 Task: Search one way flight ticket for 5 adults, 2 children, 1 infant in seat and 2 infants on lap in economy from Bozeman: Bozeman Yellowstone International Airport (was Gallatin Field) to Laramie: Laramie Regional Airport on 8-3-2023. Choice of flights is Sun country airlines. Number of bags: 1 carry on bag and 1 checked bag. Price is upto 87000. Outbound departure time preference is 9:15.
Action: Mouse moved to (212, 289)
Screenshot: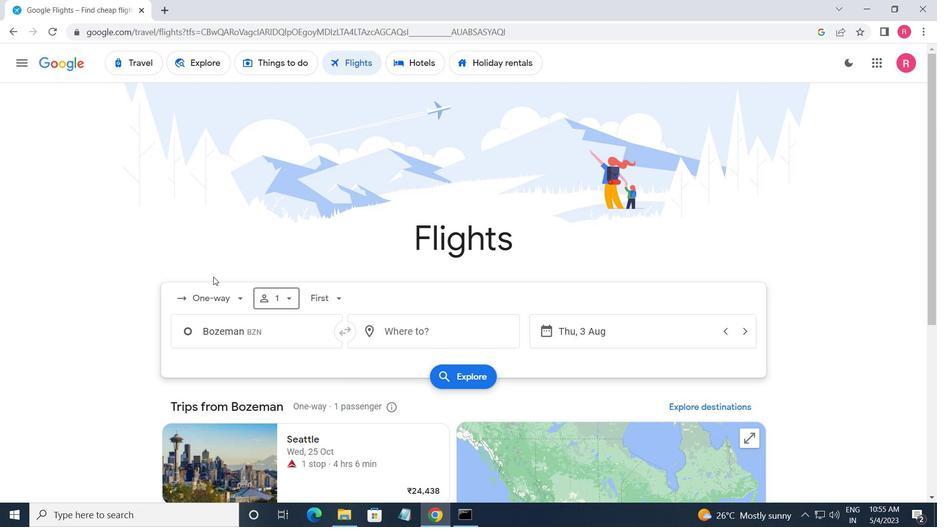 
Action: Mouse pressed left at (212, 289)
Screenshot: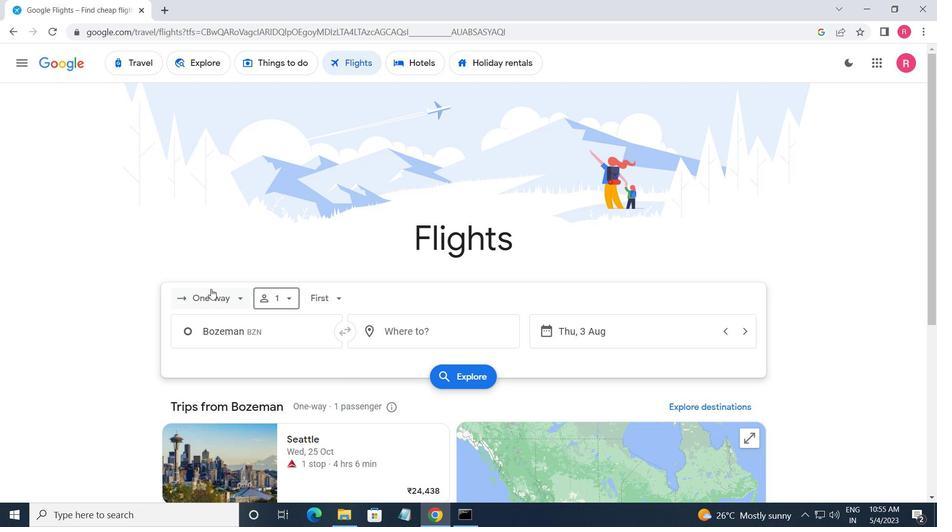 
Action: Mouse moved to (232, 355)
Screenshot: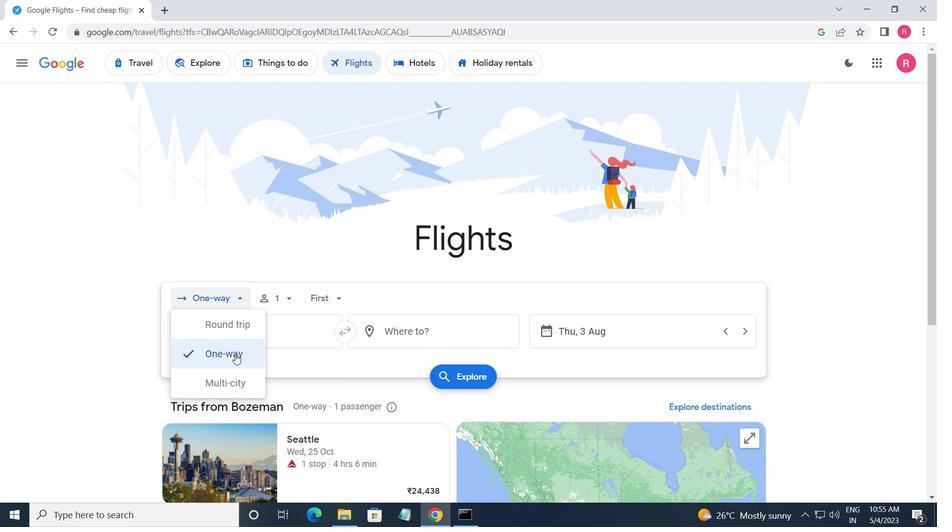 
Action: Mouse pressed left at (232, 355)
Screenshot: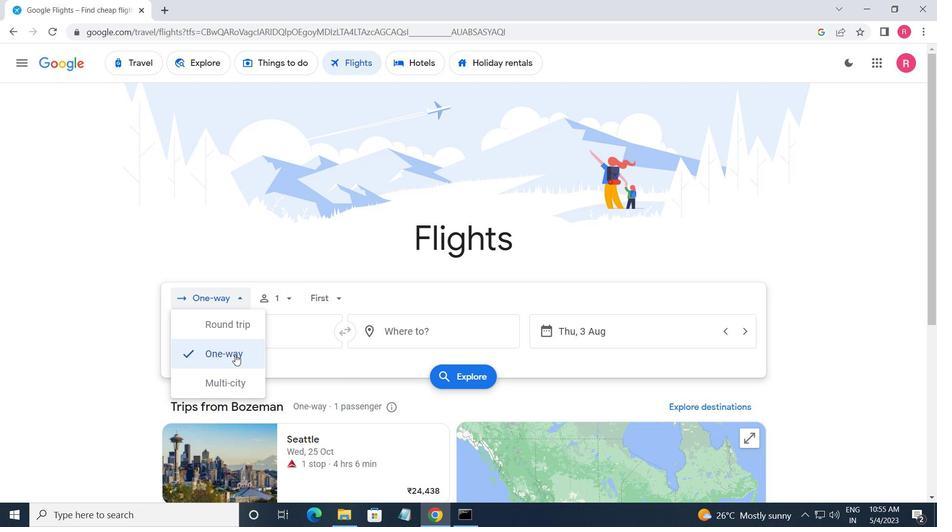 
Action: Mouse moved to (276, 300)
Screenshot: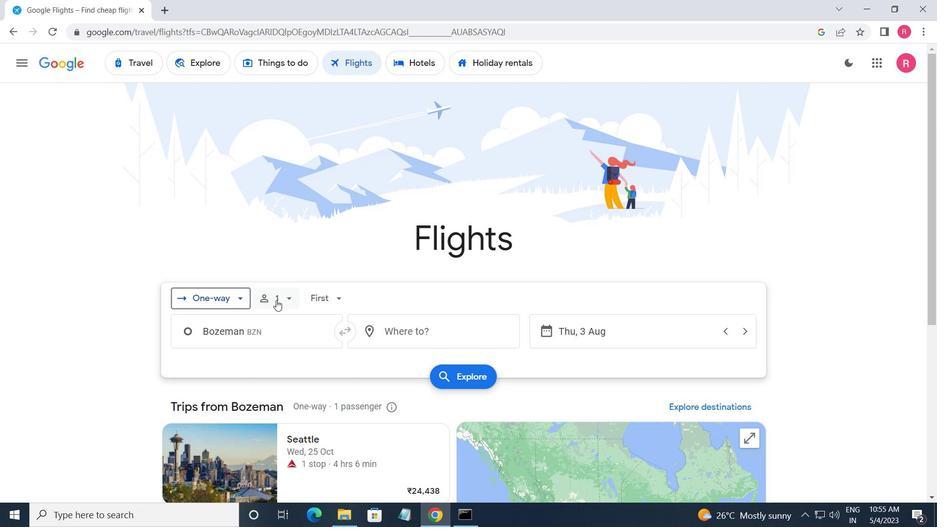 
Action: Mouse pressed left at (276, 300)
Screenshot: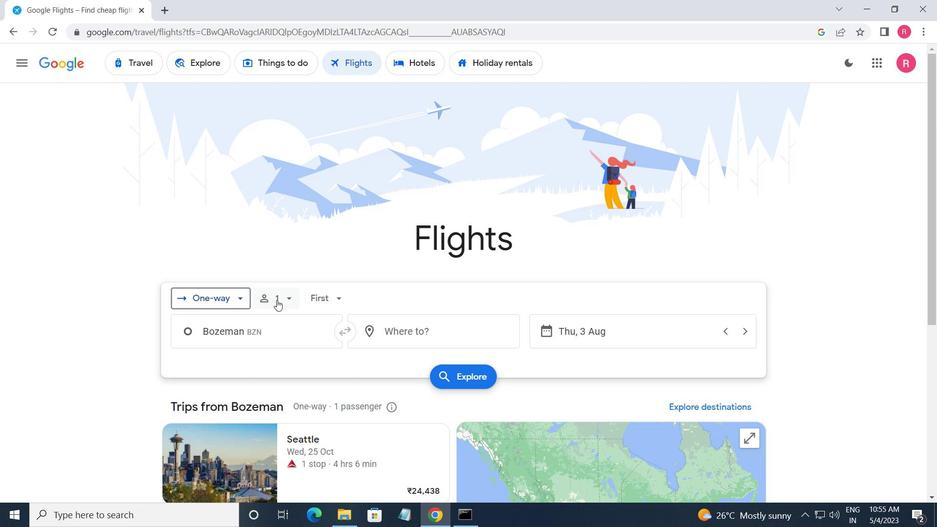 
Action: Mouse moved to (378, 328)
Screenshot: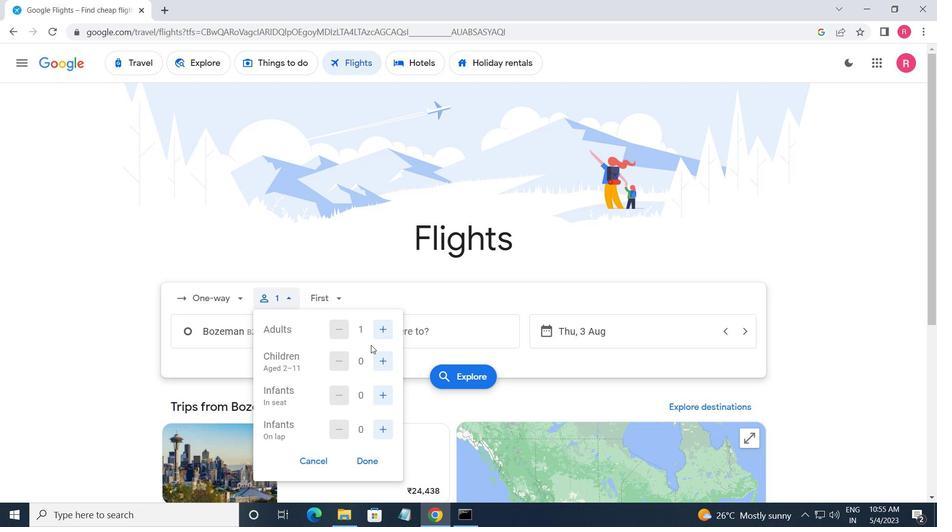 
Action: Mouse pressed left at (378, 328)
Screenshot: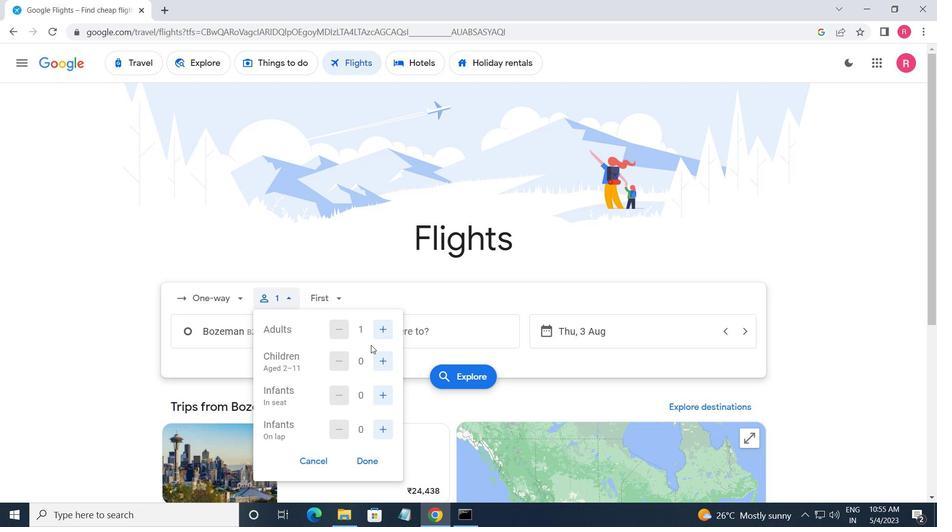 
Action: Mouse pressed left at (378, 328)
Screenshot: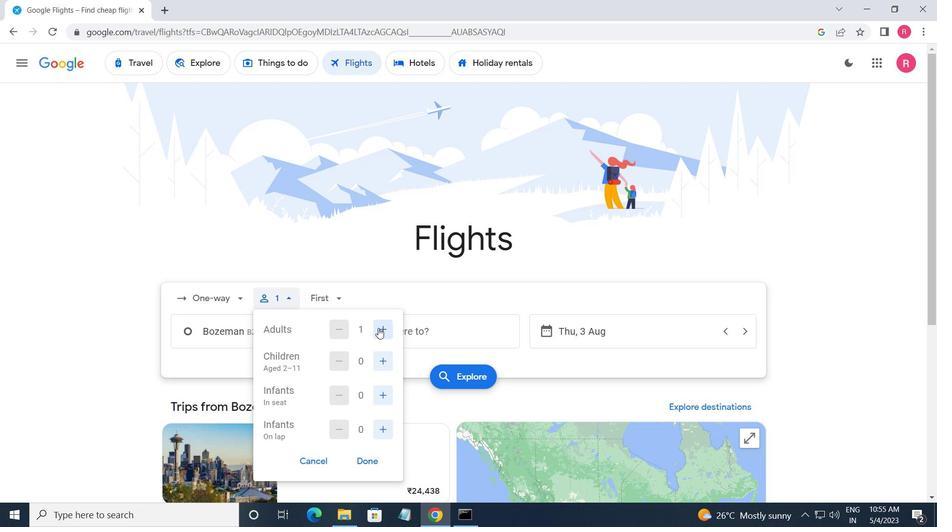 
Action: Mouse pressed left at (378, 328)
Screenshot: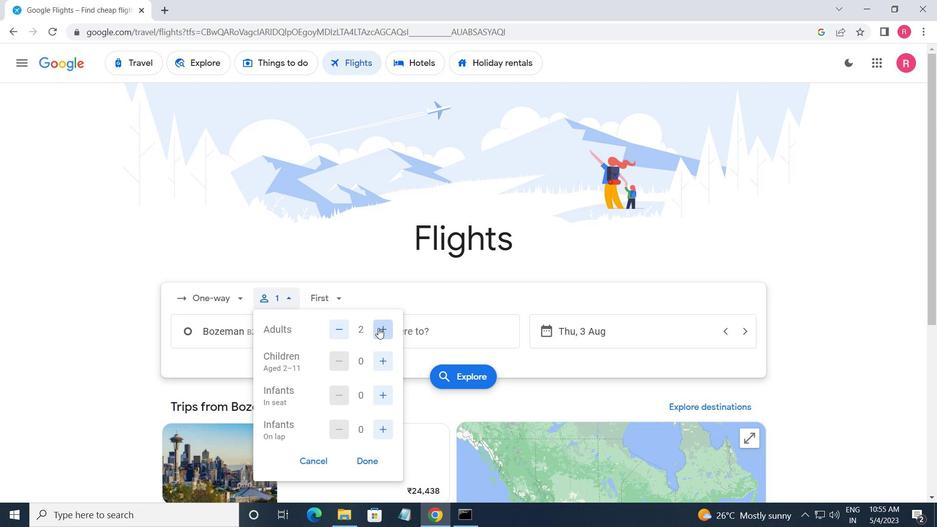 
Action: Mouse pressed left at (378, 328)
Screenshot: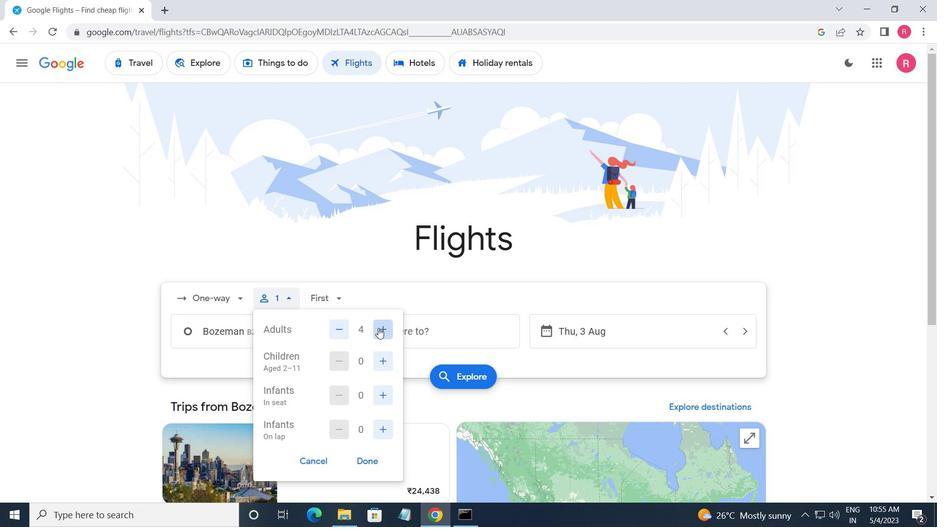 
Action: Mouse moved to (382, 355)
Screenshot: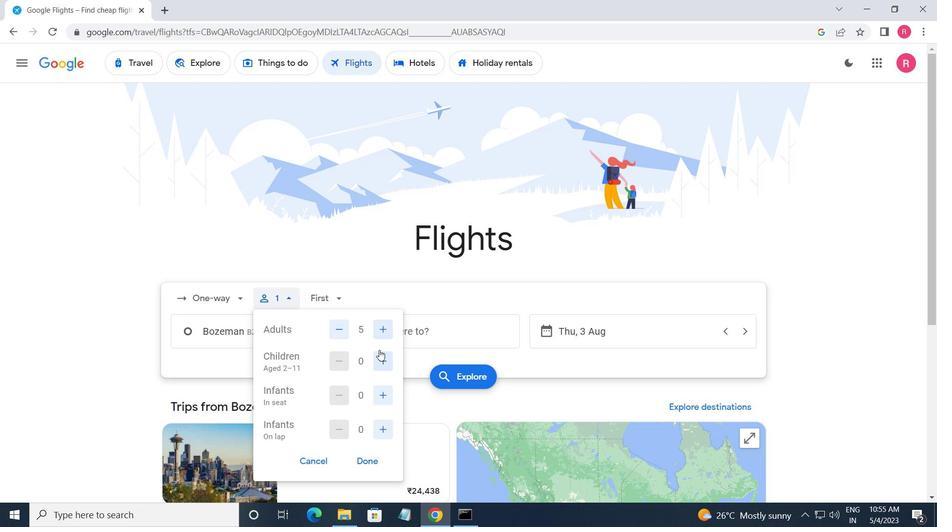 
Action: Mouse pressed left at (382, 355)
Screenshot: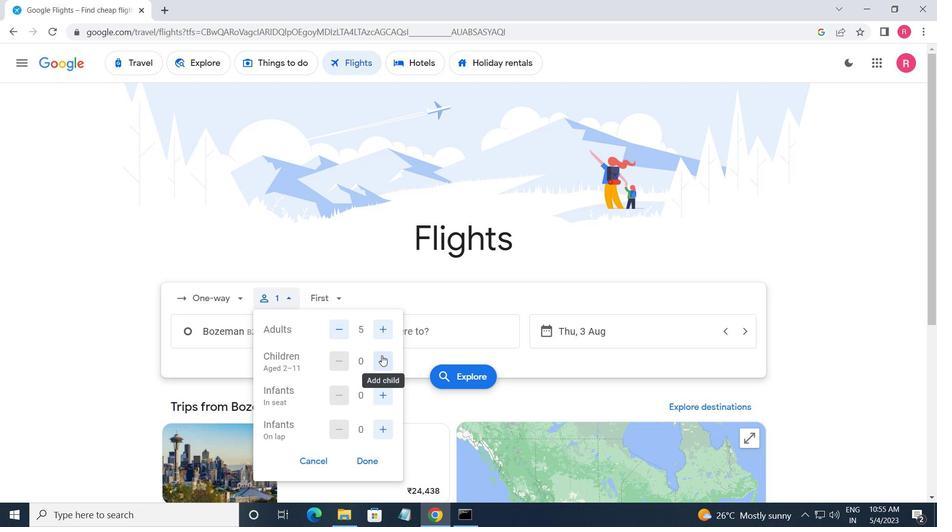 
Action: Mouse pressed left at (382, 355)
Screenshot: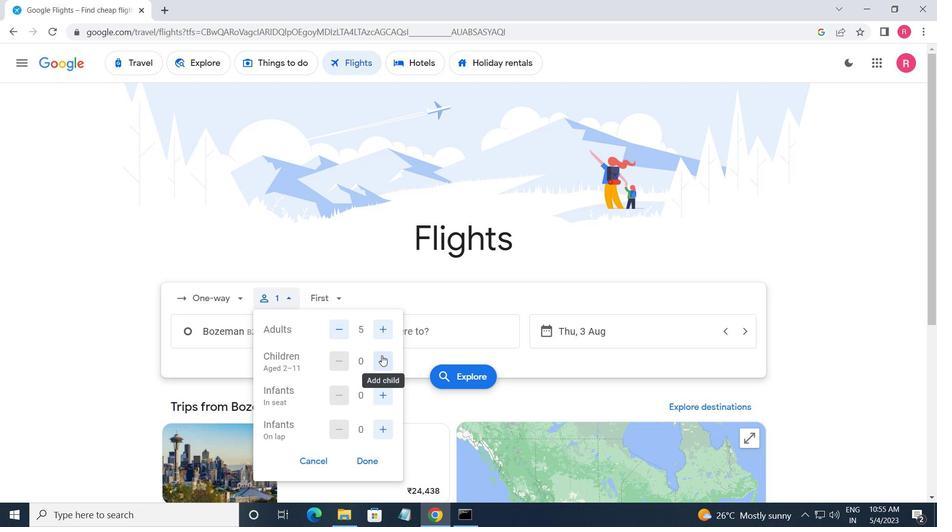 
Action: Mouse moved to (379, 397)
Screenshot: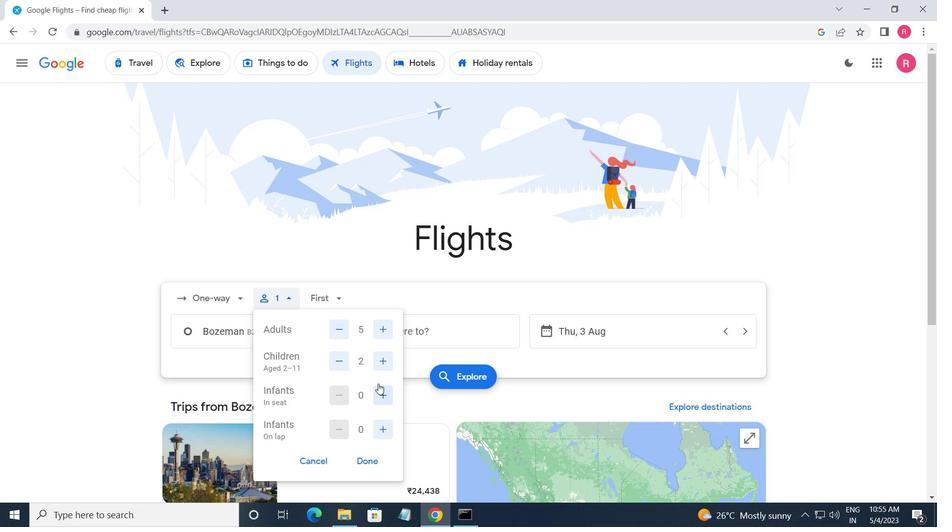 
Action: Mouse pressed left at (379, 397)
Screenshot: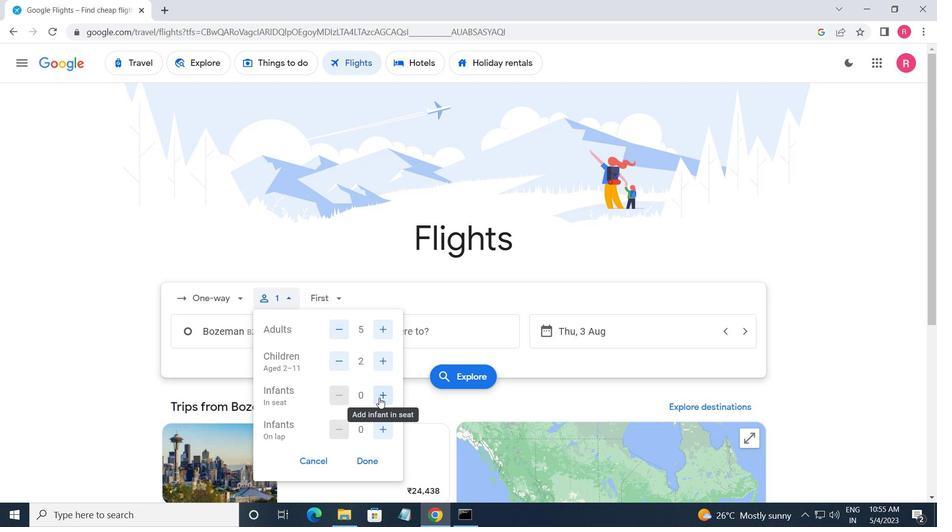 
Action: Mouse moved to (381, 431)
Screenshot: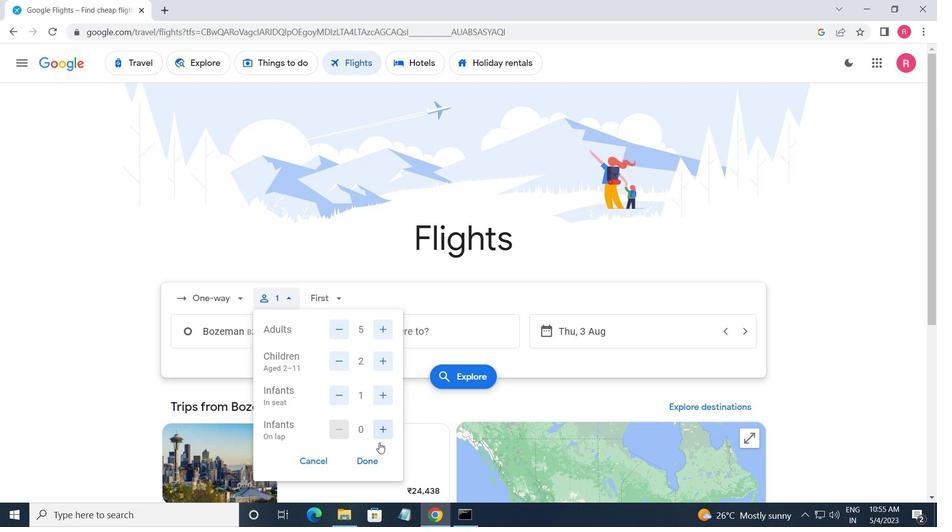 
Action: Mouse pressed left at (381, 431)
Screenshot: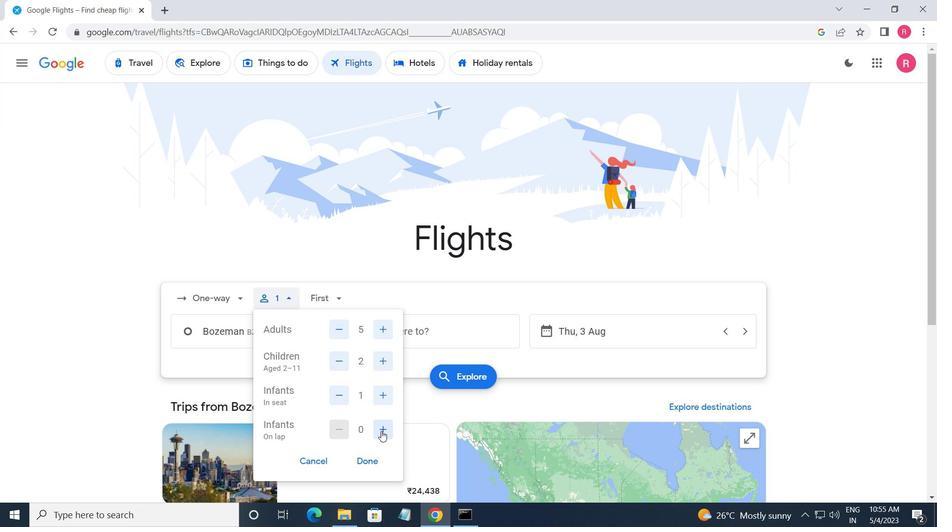 
Action: Mouse moved to (374, 456)
Screenshot: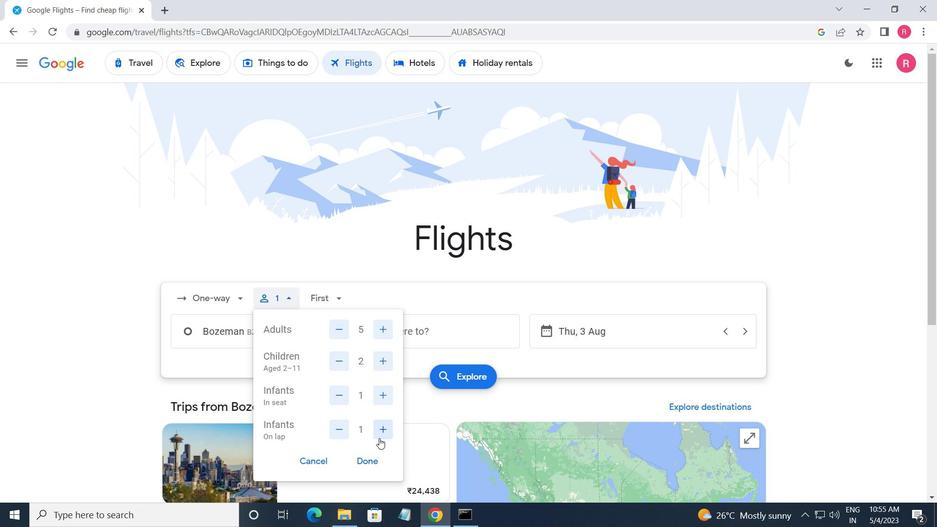 
Action: Mouse pressed left at (374, 456)
Screenshot: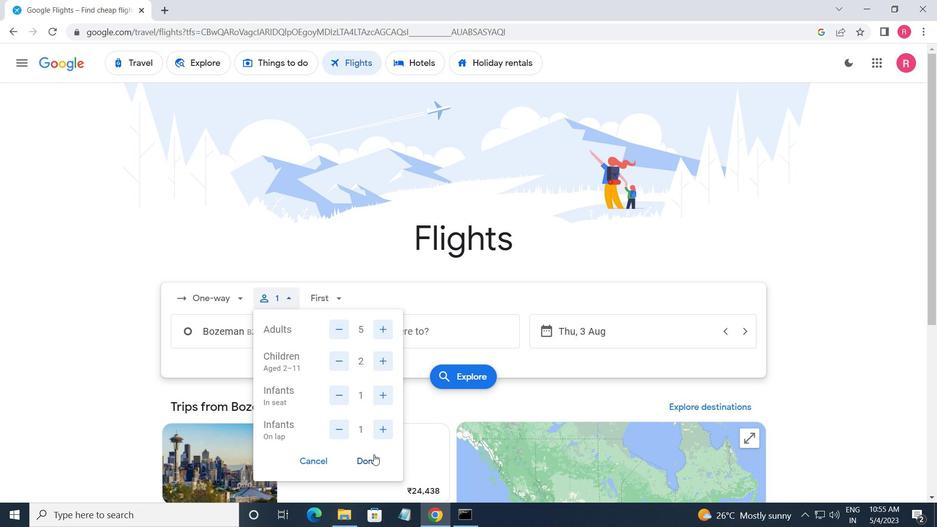 
Action: Mouse moved to (325, 290)
Screenshot: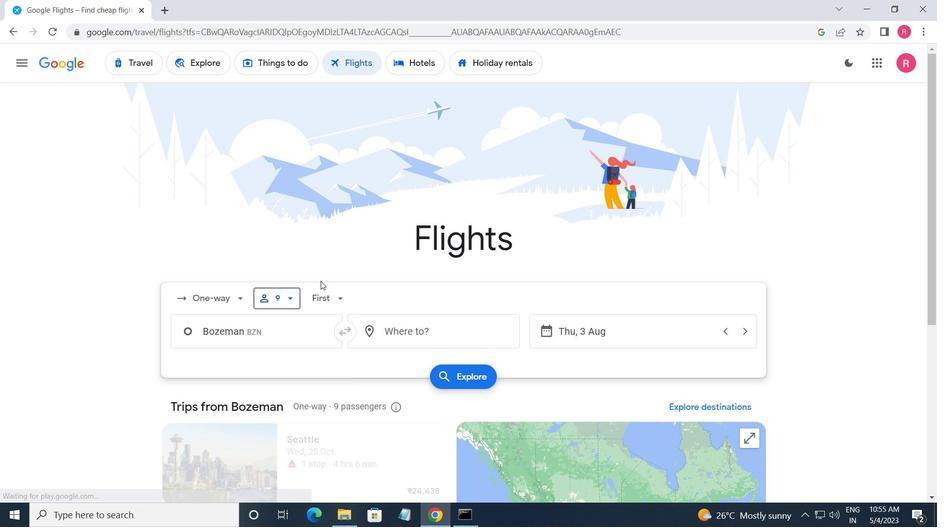 
Action: Mouse pressed left at (325, 290)
Screenshot: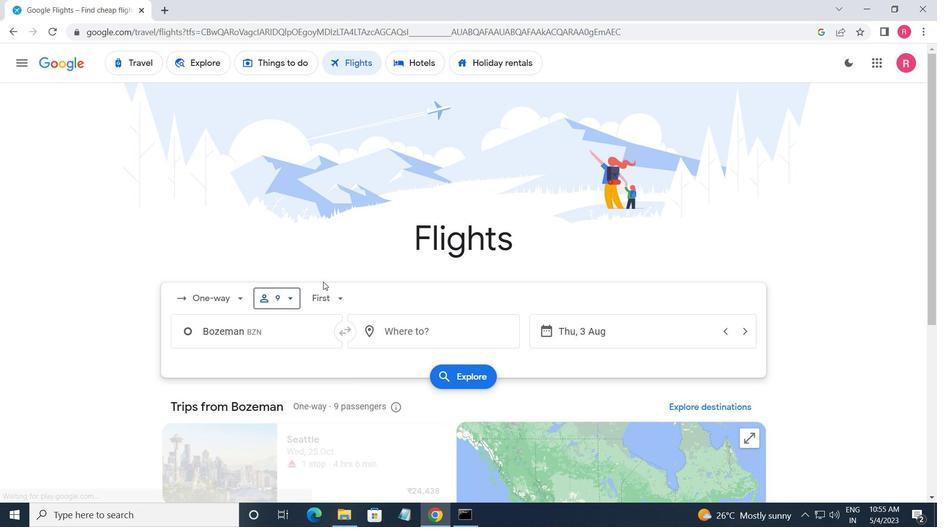 
Action: Mouse moved to (341, 331)
Screenshot: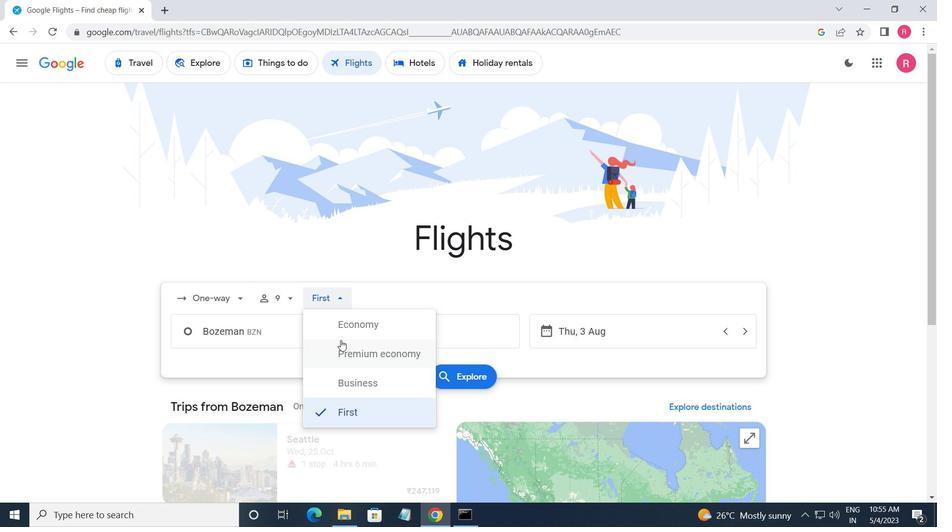 
Action: Mouse pressed left at (341, 331)
Screenshot: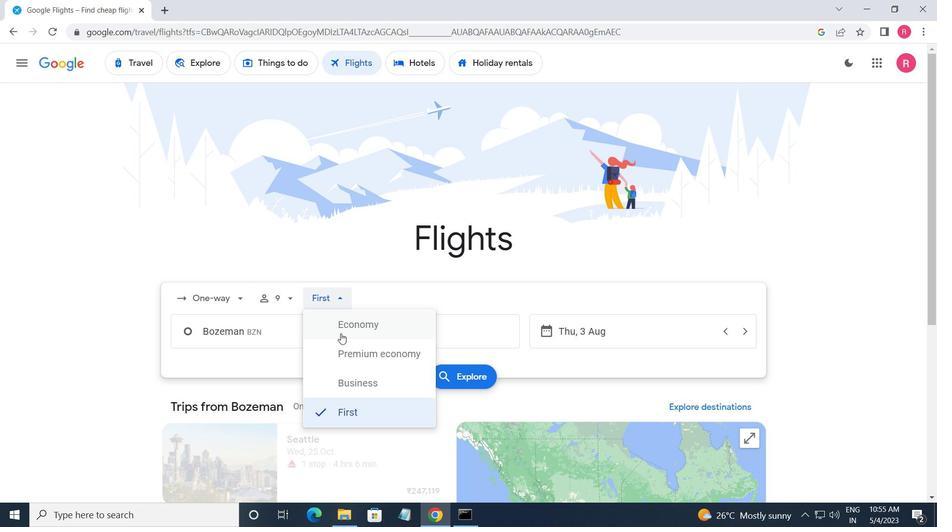 
Action: Mouse moved to (290, 341)
Screenshot: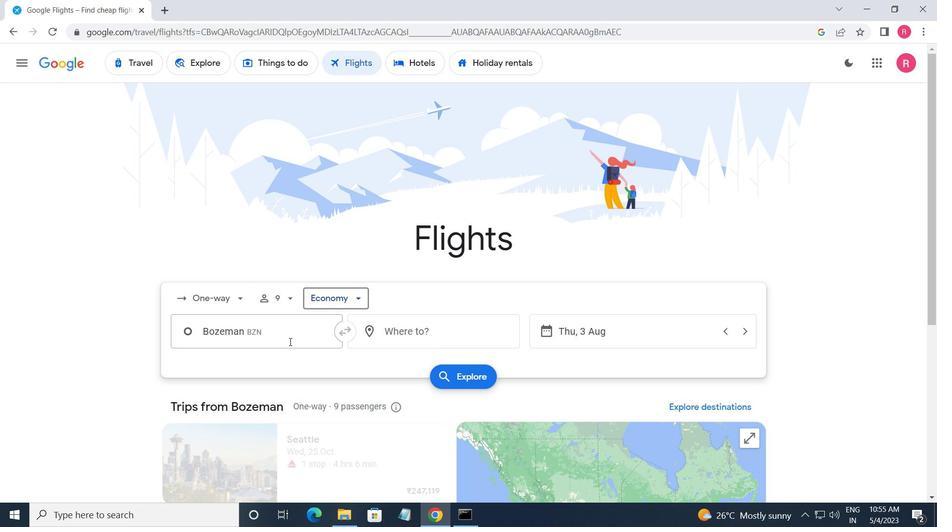 
Action: Mouse pressed left at (290, 341)
Screenshot: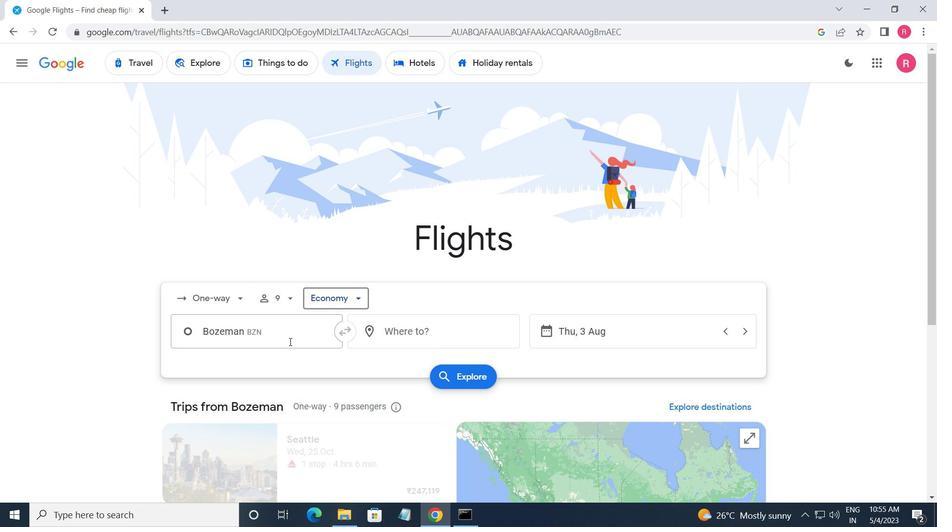
Action: Mouse moved to (295, 402)
Screenshot: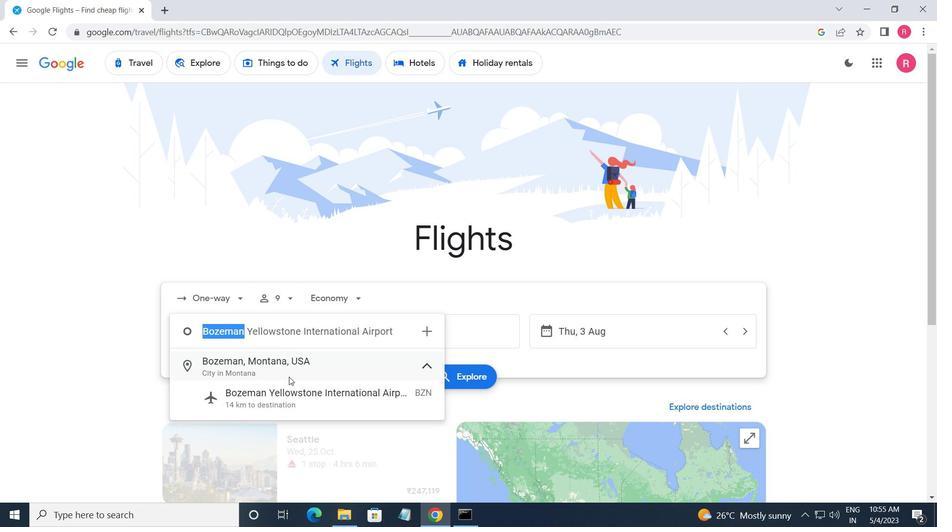 
Action: Mouse pressed left at (295, 402)
Screenshot: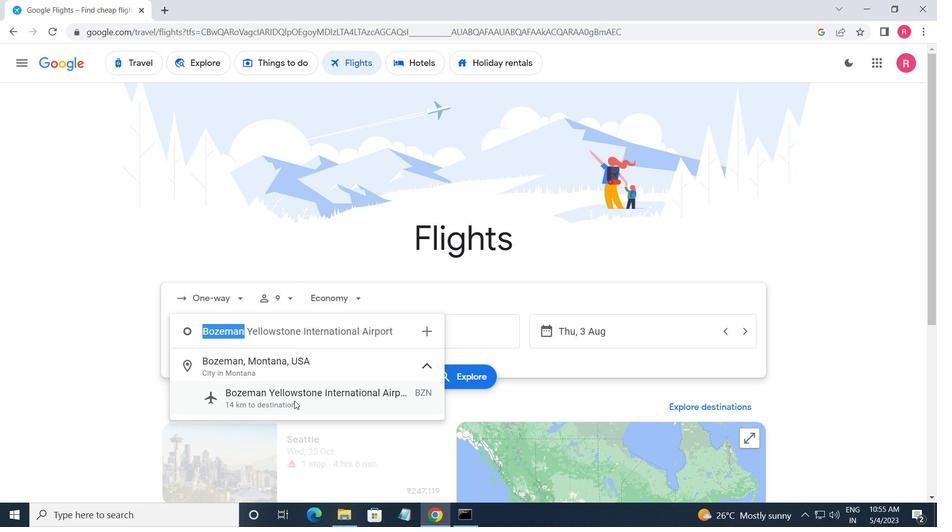 
Action: Mouse moved to (456, 331)
Screenshot: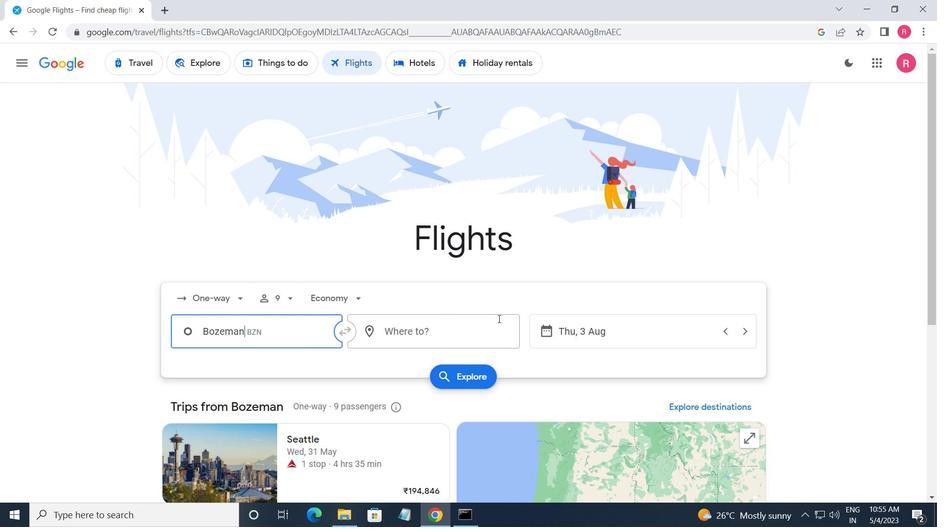 
Action: Mouse pressed left at (456, 331)
Screenshot: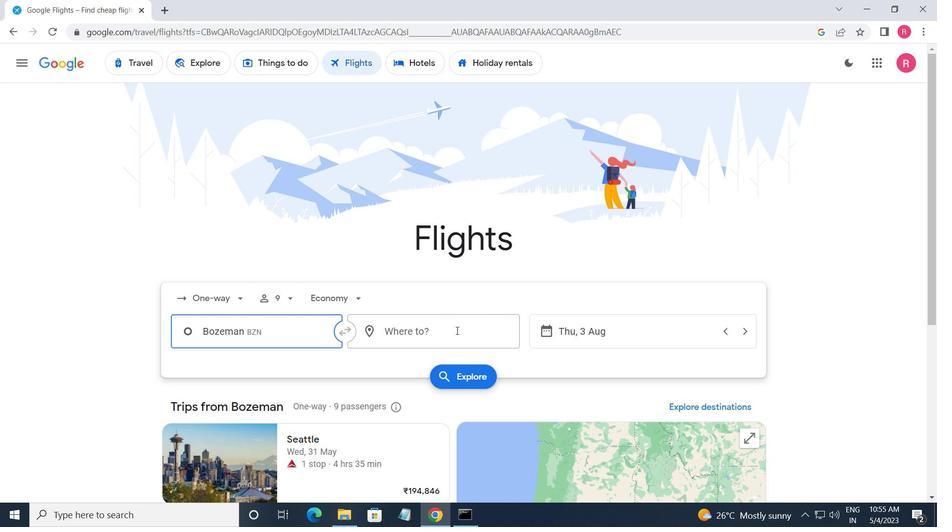 
Action: Mouse moved to (420, 454)
Screenshot: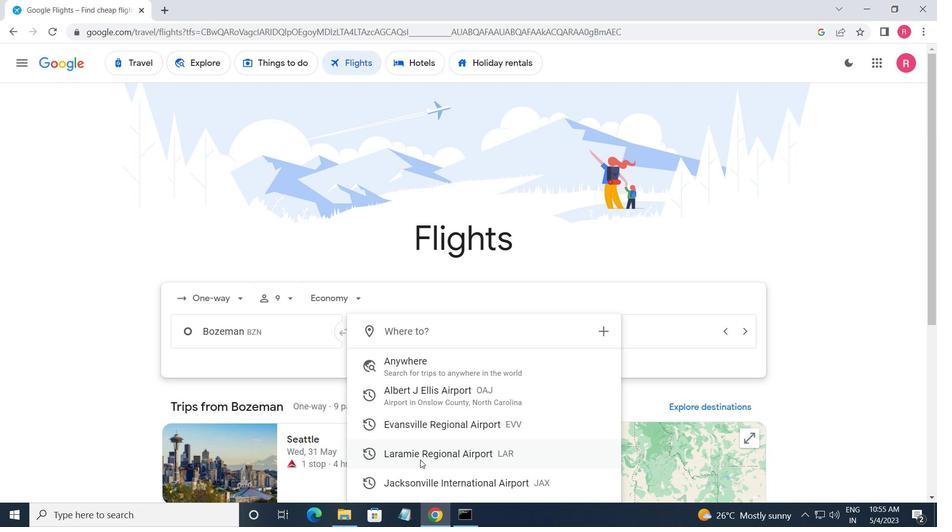 
Action: Mouse pressed left at (420, 454)
Screenshot: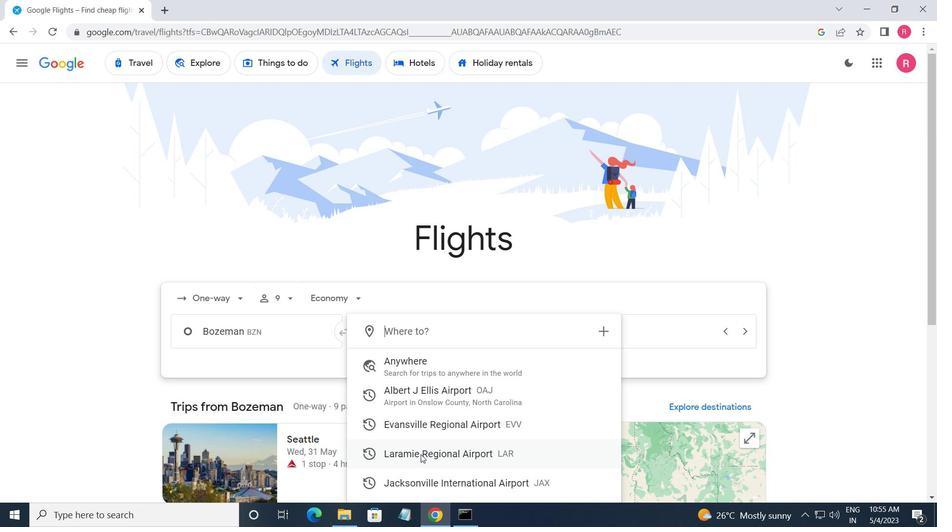 
Action: Mouse moved to (603, 324)
Screenshot: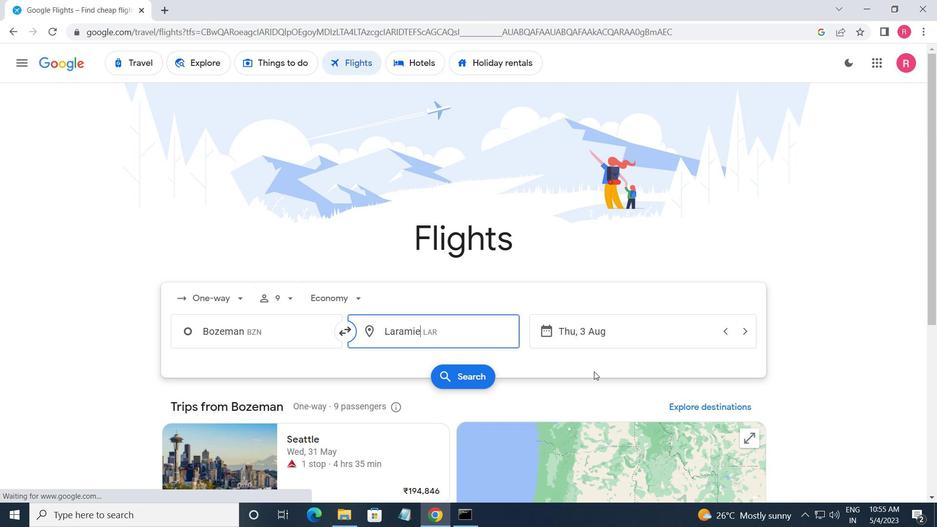 
Action: Mouse pressed left at (603, 324)
Screenshot: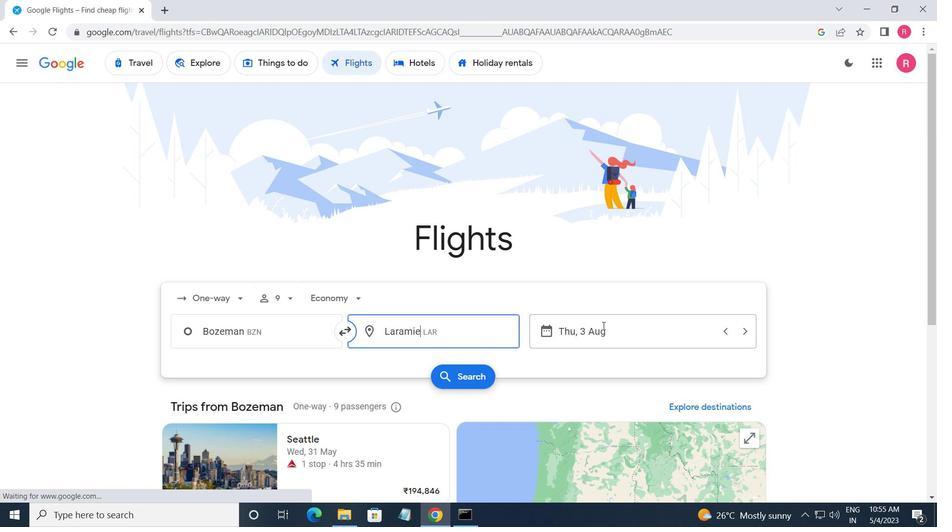 
Action: Mouse moved to (436, 283)
Screenshot: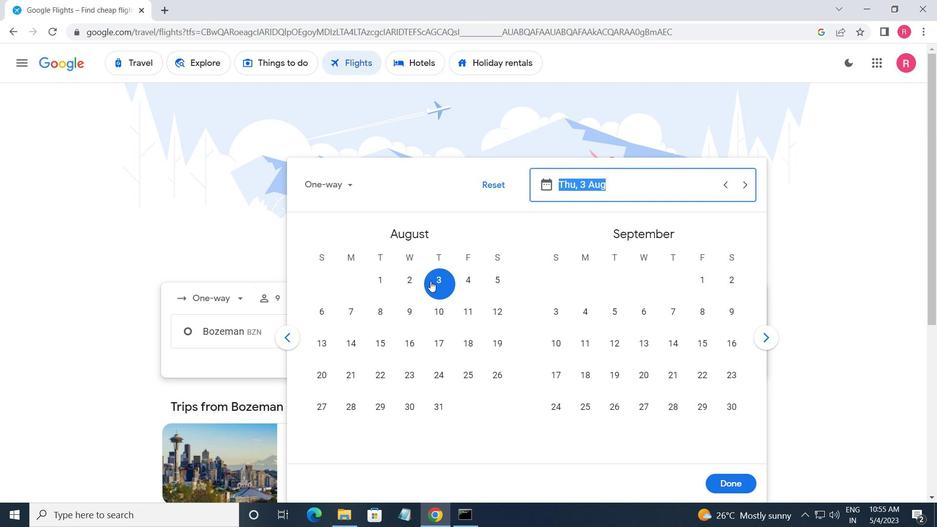 
Action: Mouse pressed left at (436, 283)
Screenshot: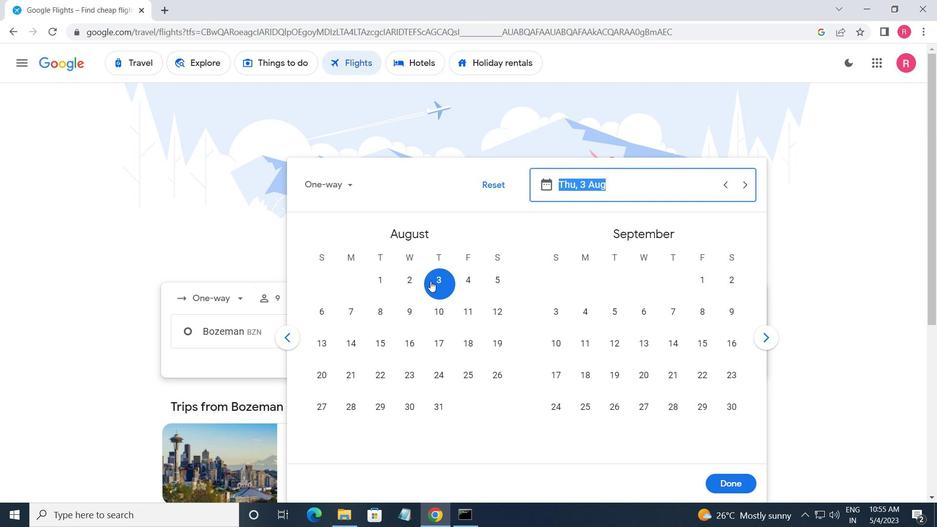 
Action: Mouse moved to (721, 481)
Screenshot: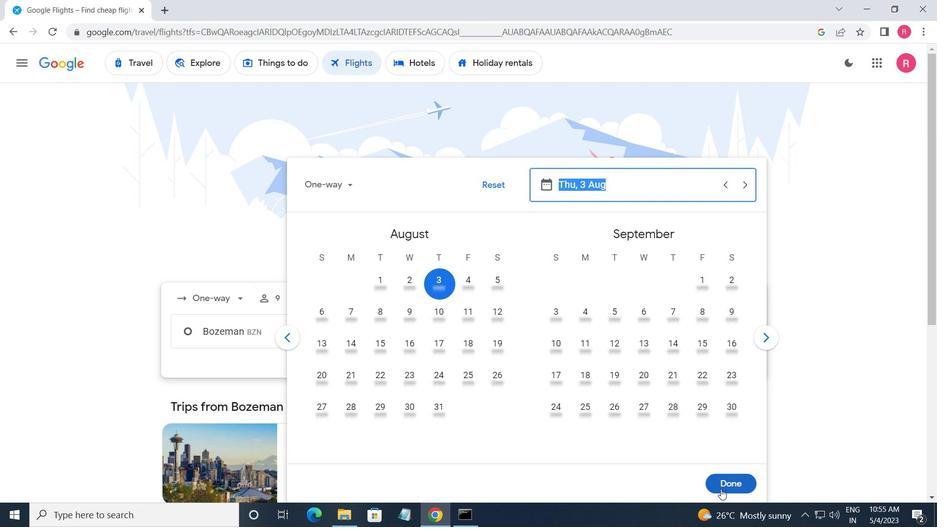 
Action: Mouse pressed left at (721, 481)
Screenshot: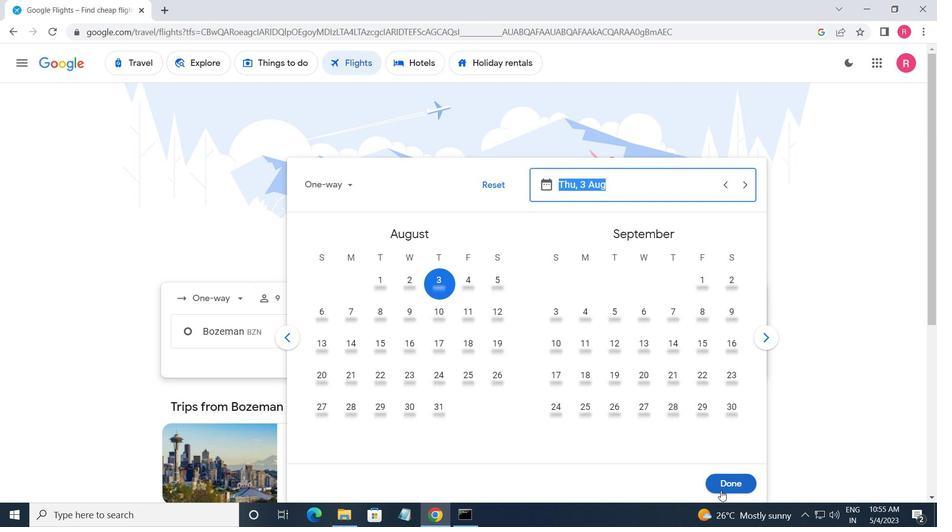 
Action: Mouse moved to (458, 373)
Screenshot: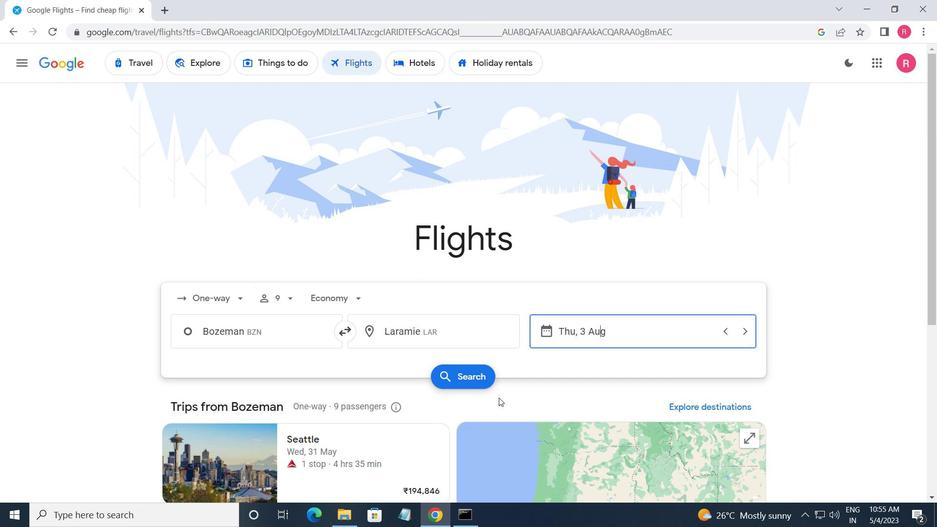 
Action: Mouse pressed left at (458, 373)
Screenshot: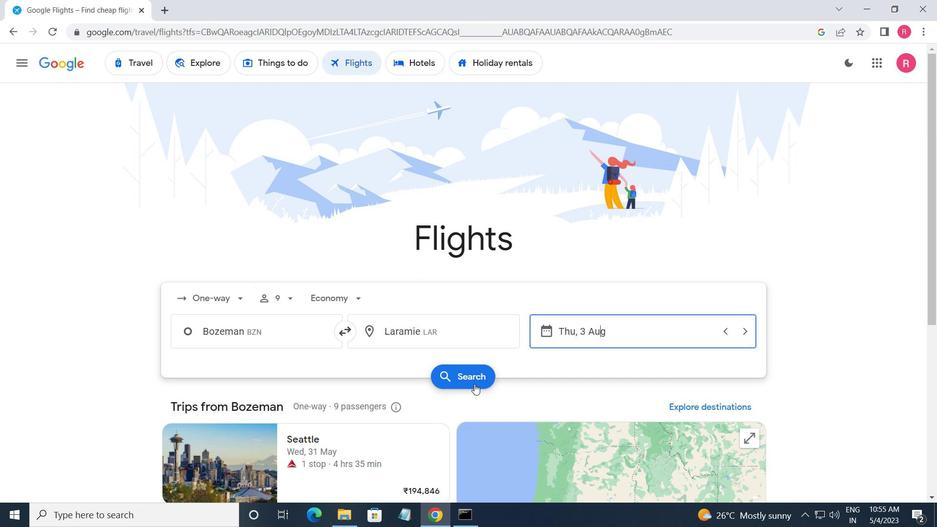 
Action: Mouse moved to (180, 187)
Screenshot: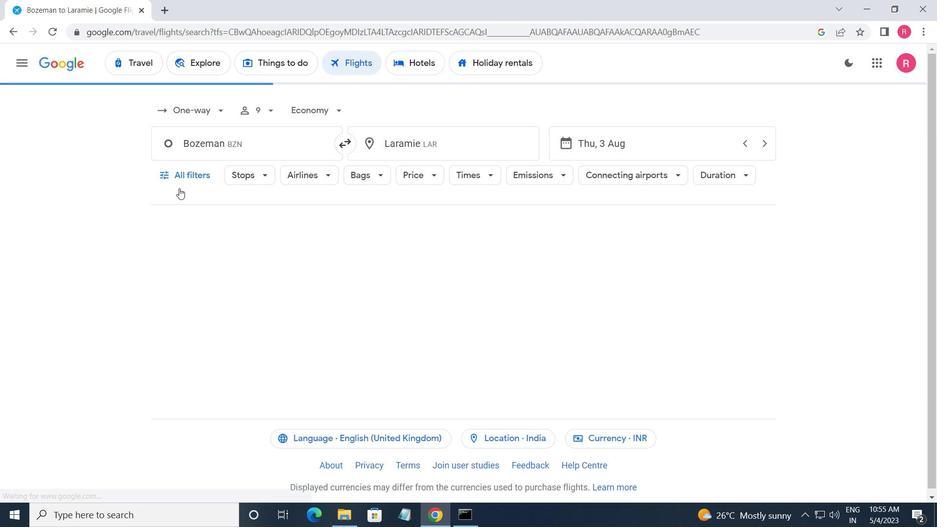 
Action: Mouse pressed left at (180, 187)
Screenshot: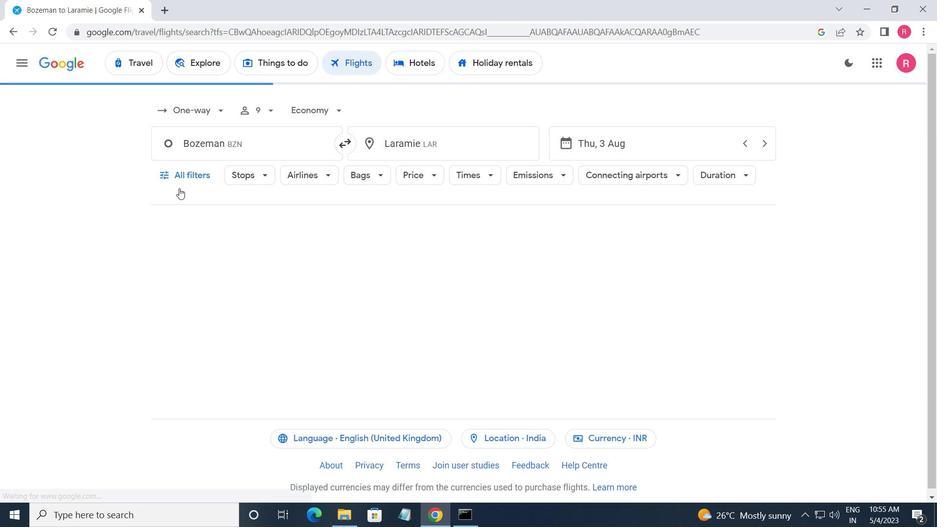
Action: Mouse moved to (232, 322)
Screenshot: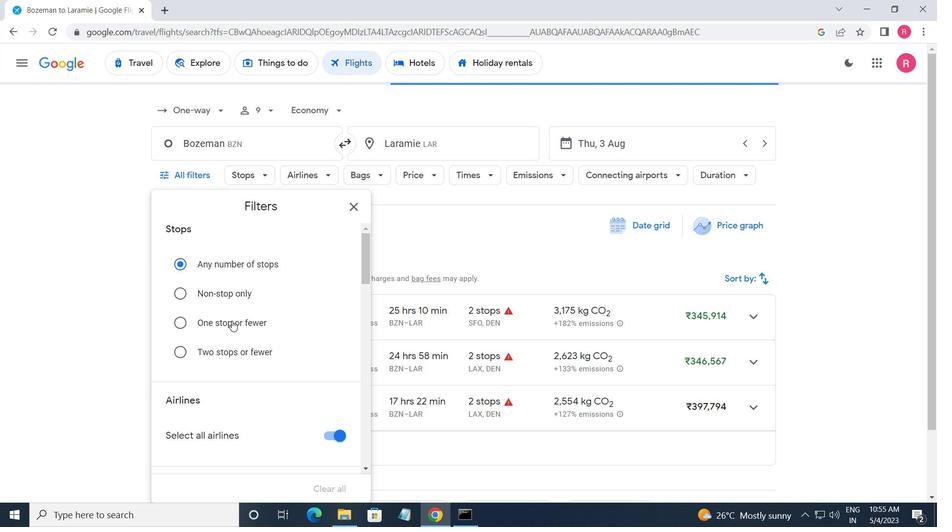 
Action: Mouse scrolled (232, 322) with delta (0, 0)
Screenshot: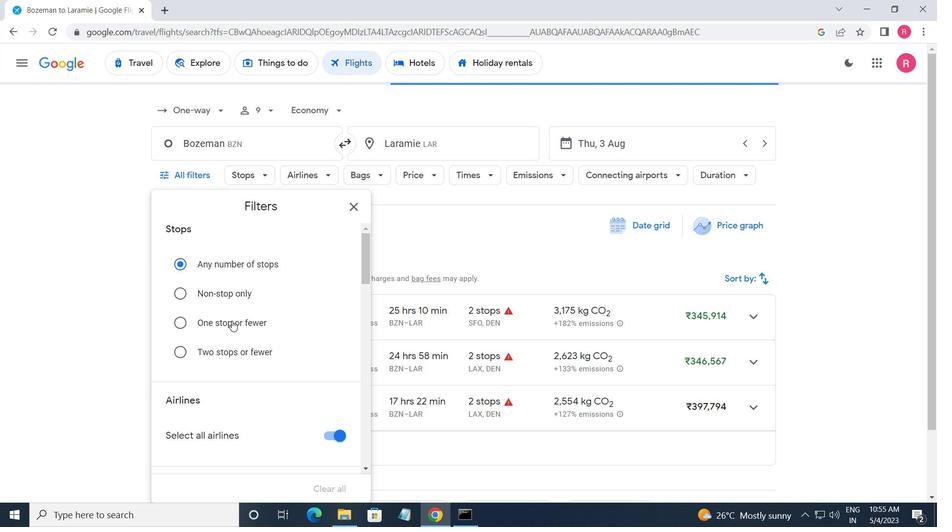 
Action: Mouse moved to (234, 324)
Screenshot: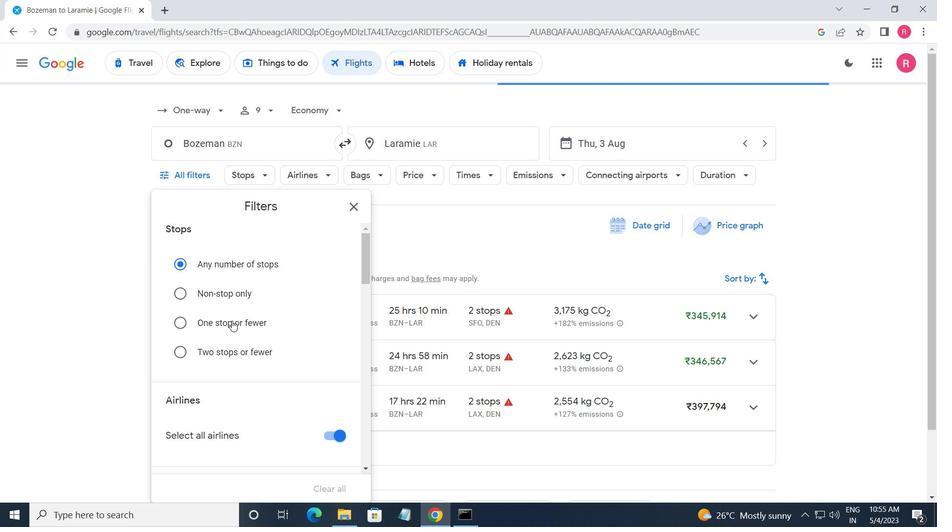 
Action: Mouse scrolled (234, 324) with delta (0, 0)
Screenshot: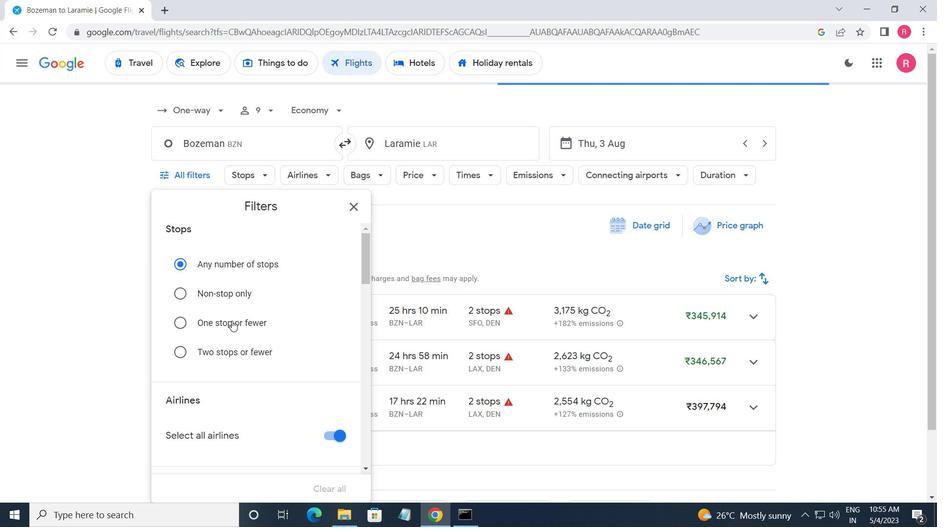 
Action: Mouse moved to (235, 325)
Screenshot: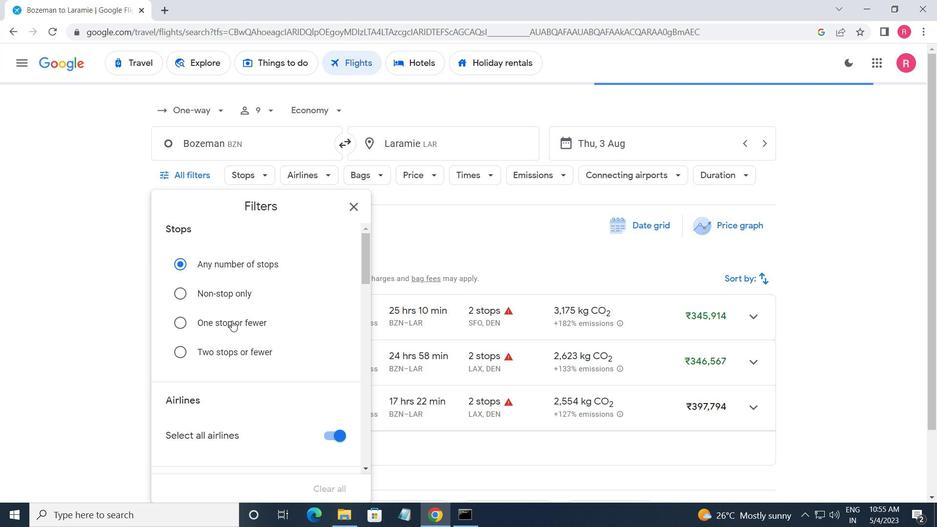 
Action: Mouse scrolled (235, 325) with delta (0, 0)
Screenshot: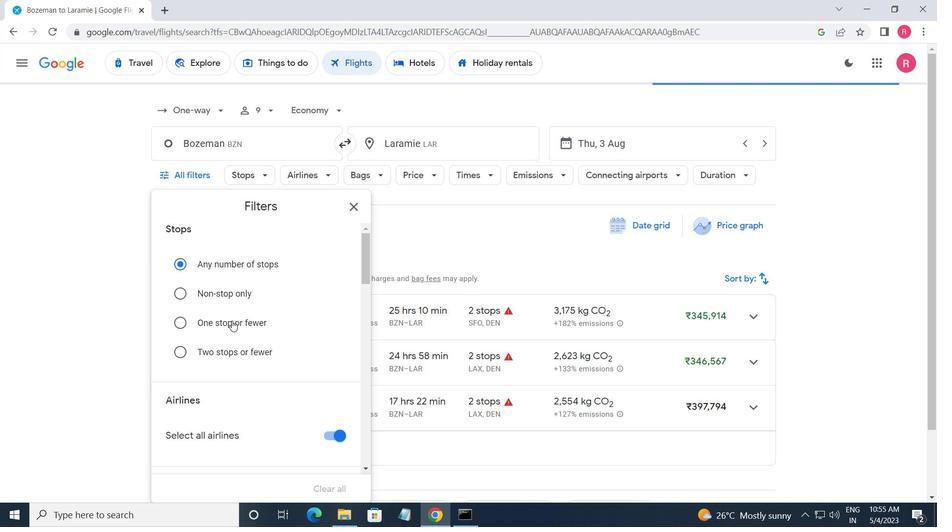
Action: Mouse moved to (233, 324)
Screenshot: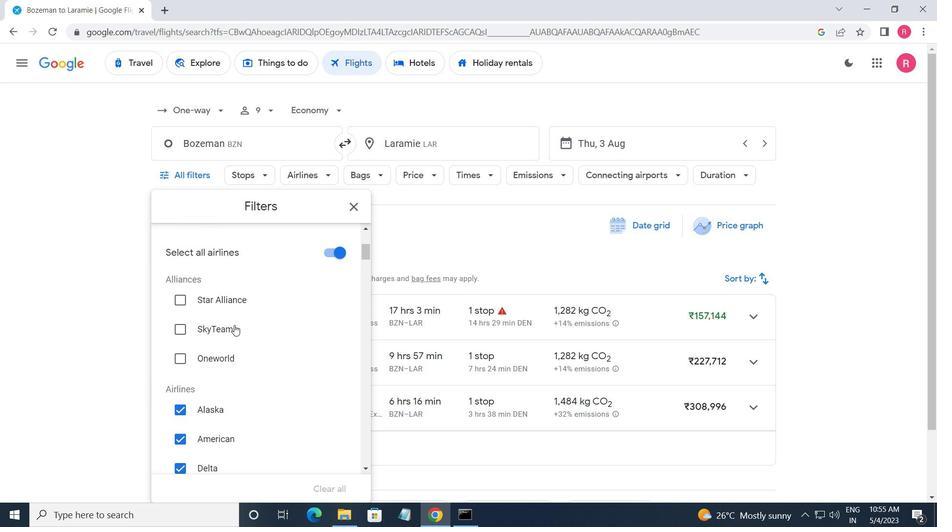 
Action: Mouse scrolled (233, 323) with delta (0, 0)
Screenshot: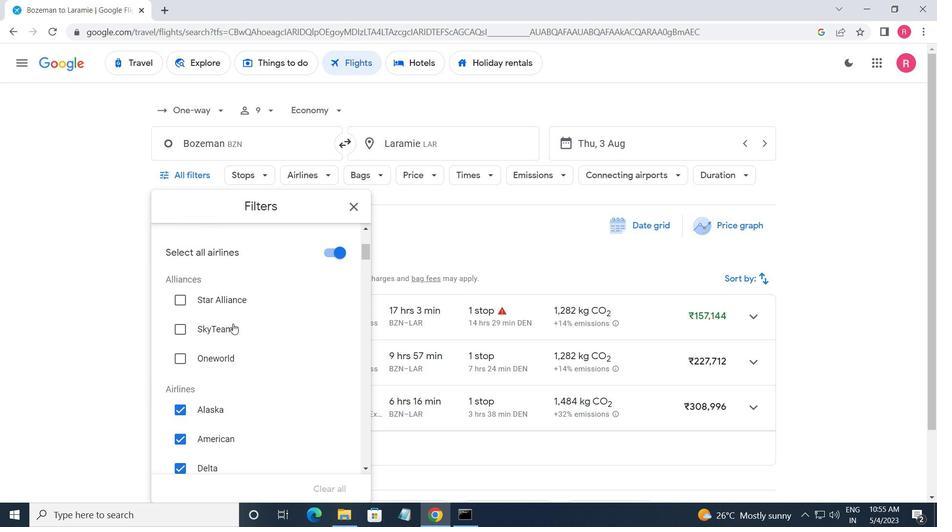 
Action: Mouse scrolled (233, 323) with delta (0, 0)
Screenshot: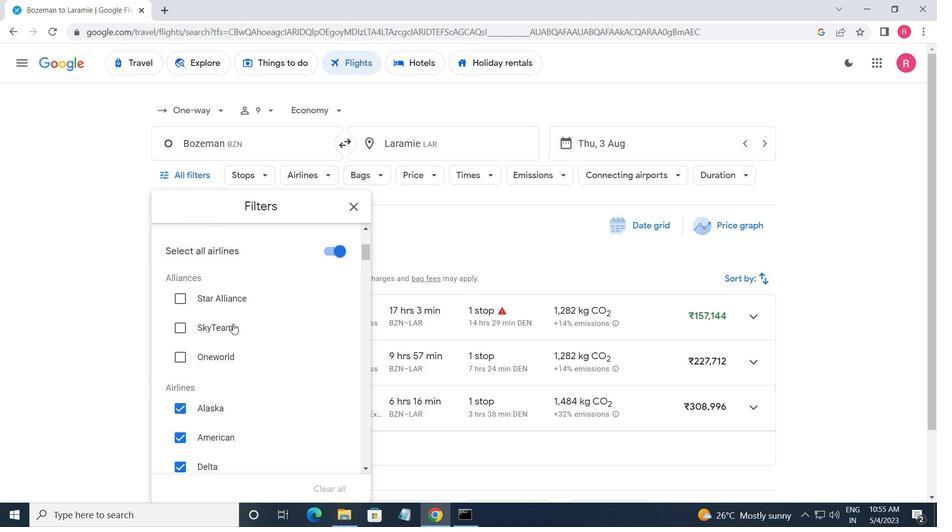 
Action: Mouse scrolled (233, 323) with delta (0, 0)
Screenshot: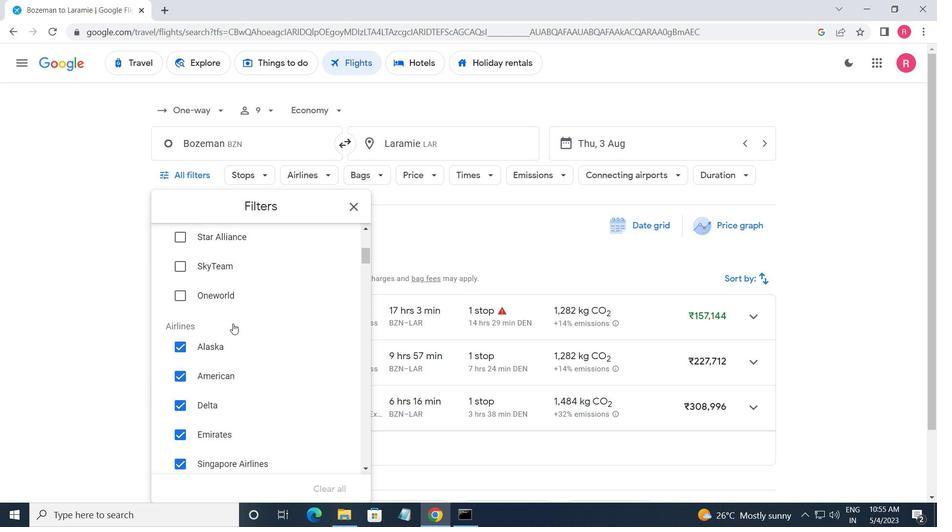 
Action: Mouse moved to (233, 324)
Screenshot: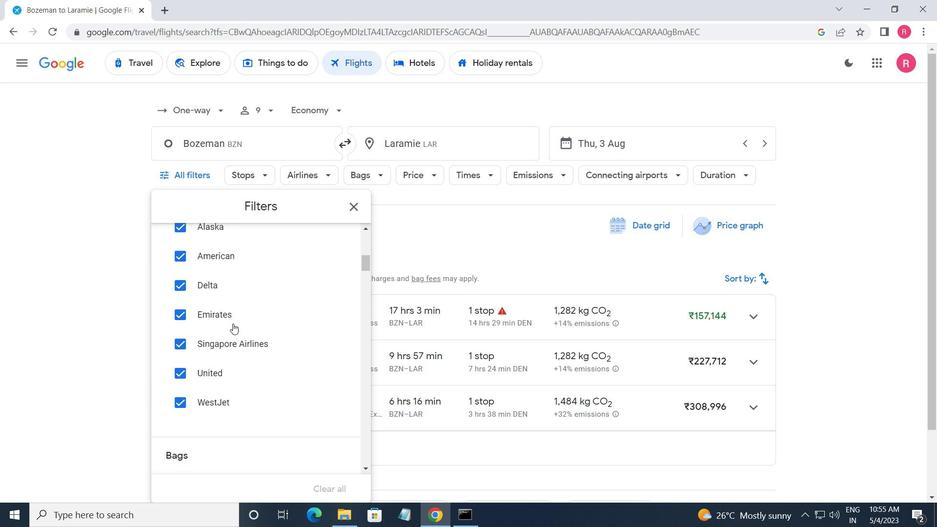 
Action: Mouse scrolled (233, 324) with delta (0, 0)
Screenshot: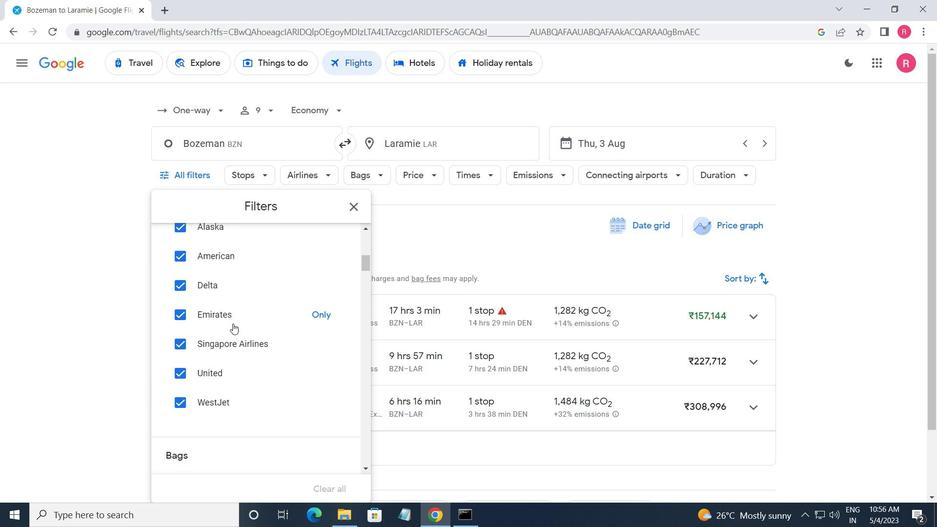 
Action: Mouse moved to (293, 306)
Screenshot: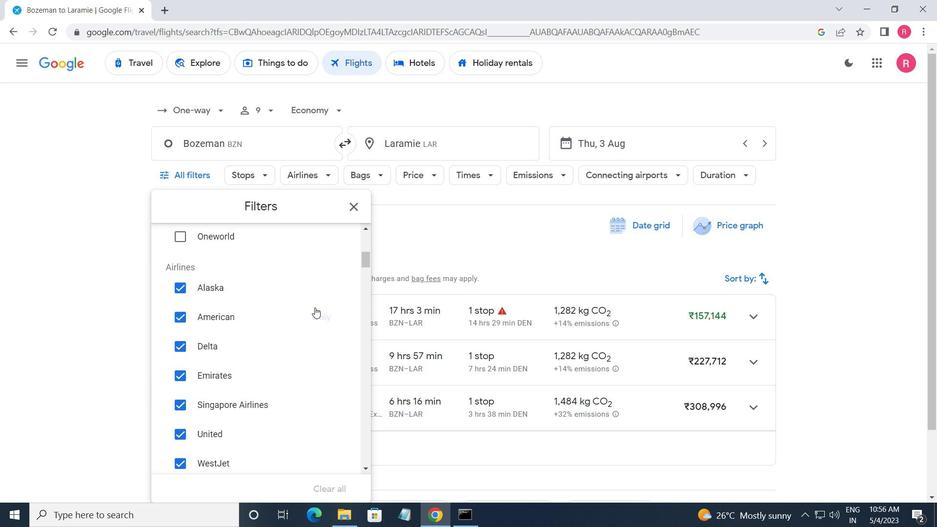 
Action: Mouse scrolled (293, 307) with delta (0, 0)
Screenshot: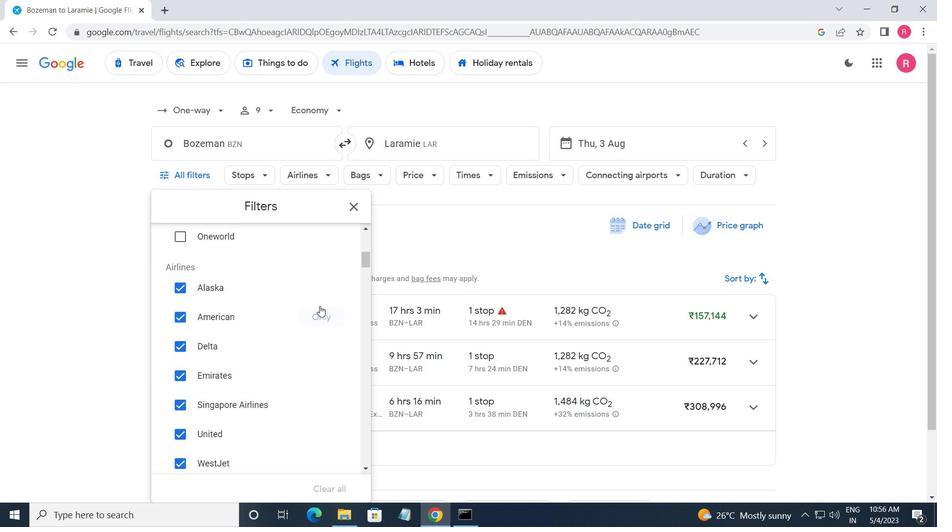 
Action: Mouse scrolled (293, 307) with delta (0, 0)
Screenshot: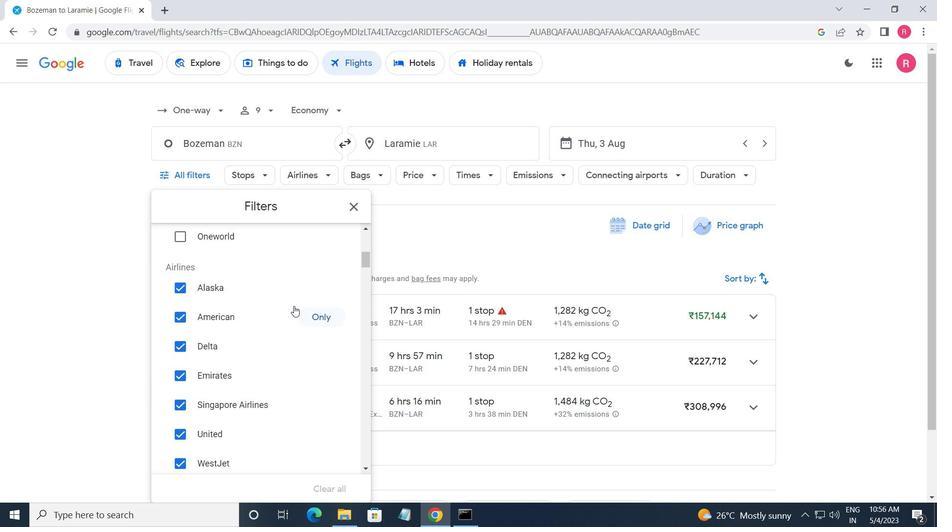 
Action: Mouse moved to (330, 256)
Screenshot: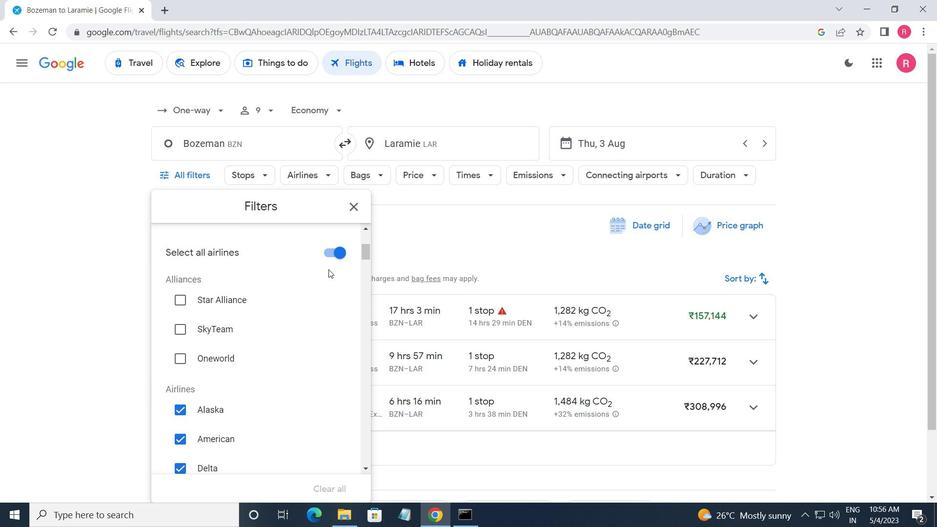 
Action: Mouse pressed left at (330, 256)
Screenshot: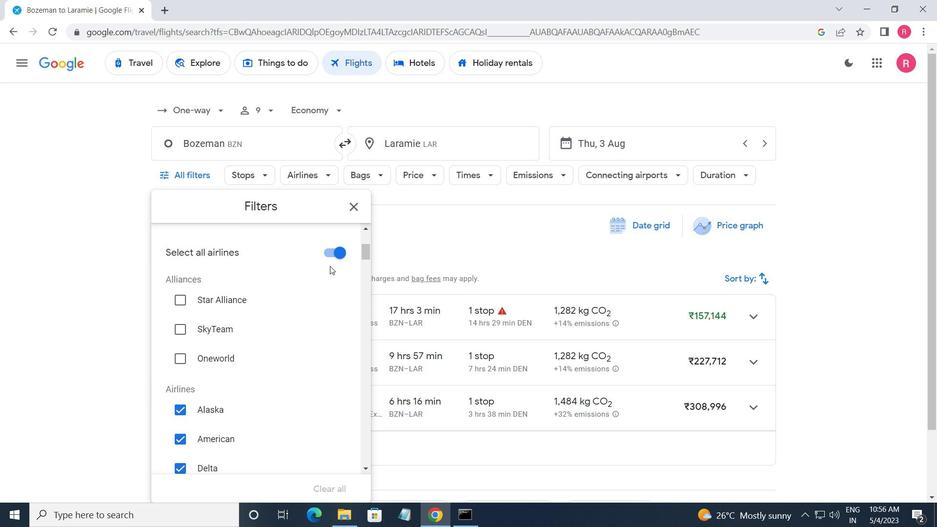 
Action: Mouse moved to (315, 328)
Screenshot: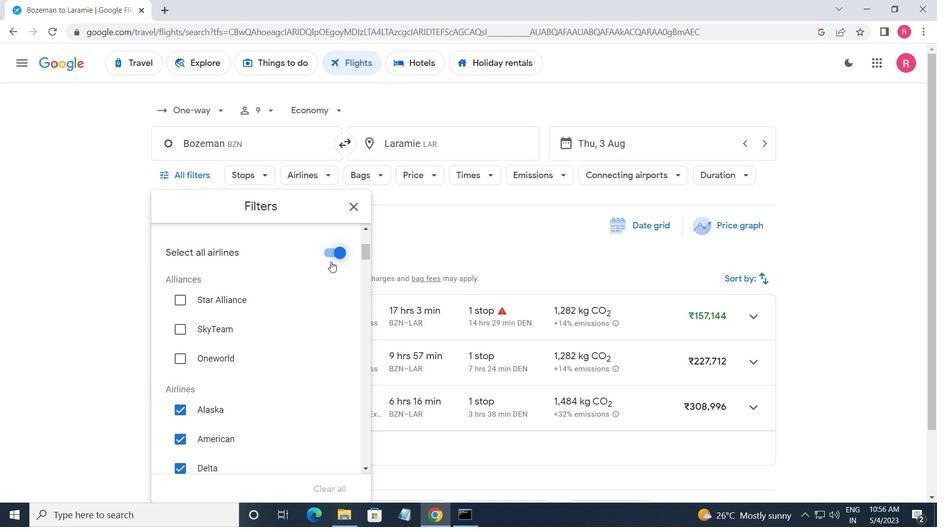 
Action: Mouse scrolled (315, 327) with delta (0, 0)
Screenshot: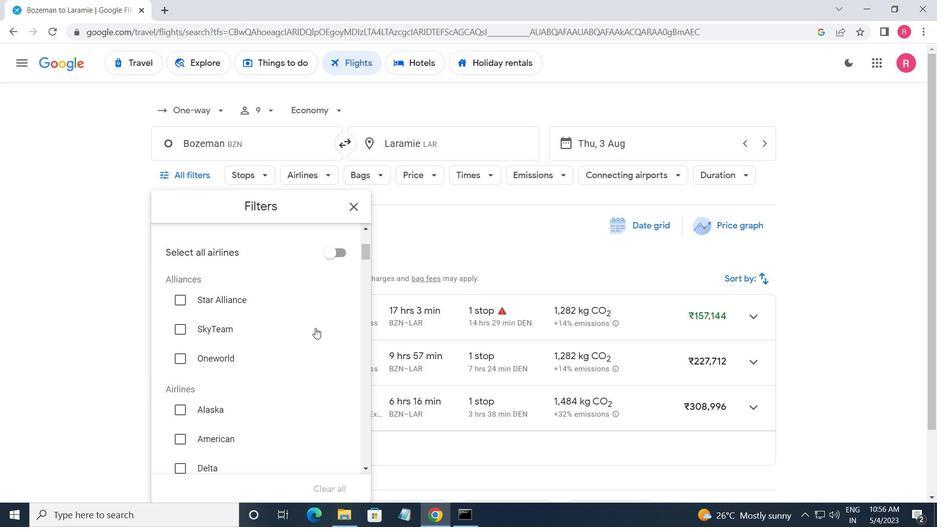
Action: Mouse scrolled (315, 327) with delta (0, 0)
Screenshot: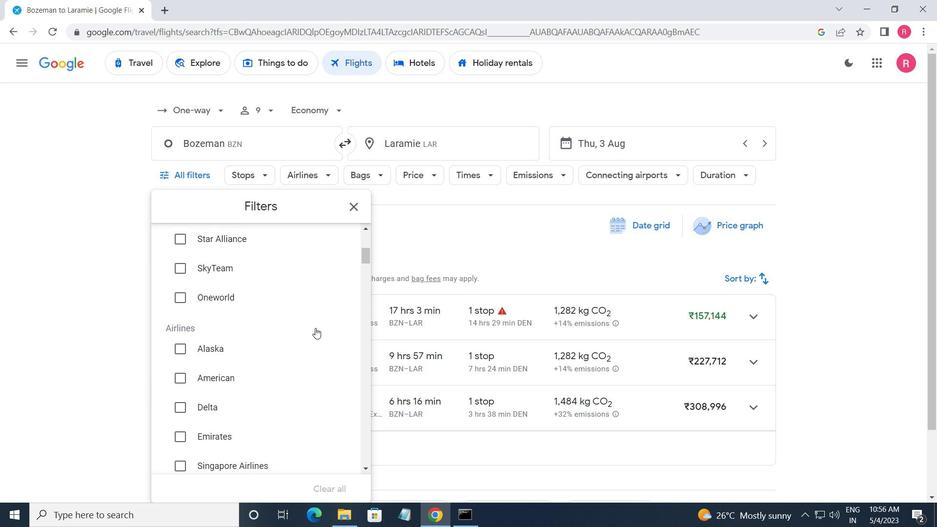 
Action: Mouse scrolled (315, 327) with delta (0, 0)
Screenshot: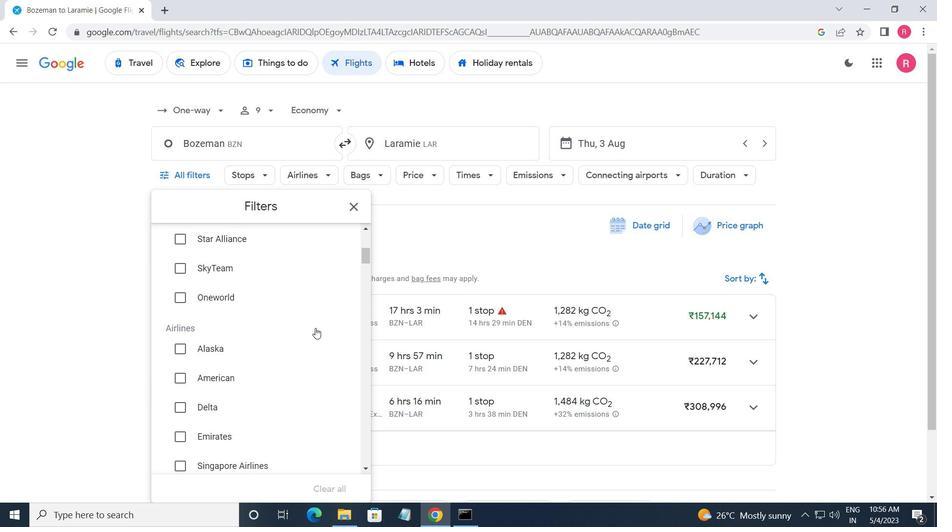 
Action: Mouse scrolled (315, 327) with delta (0, 0)
Screenshot: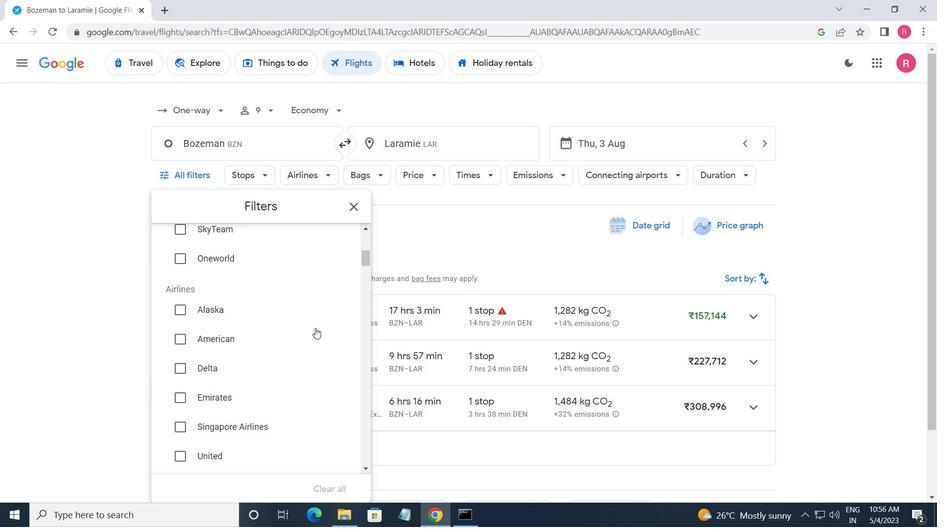 
Action: Mouse scrolled (315, 327) with delta (0, 0)
Screenshot: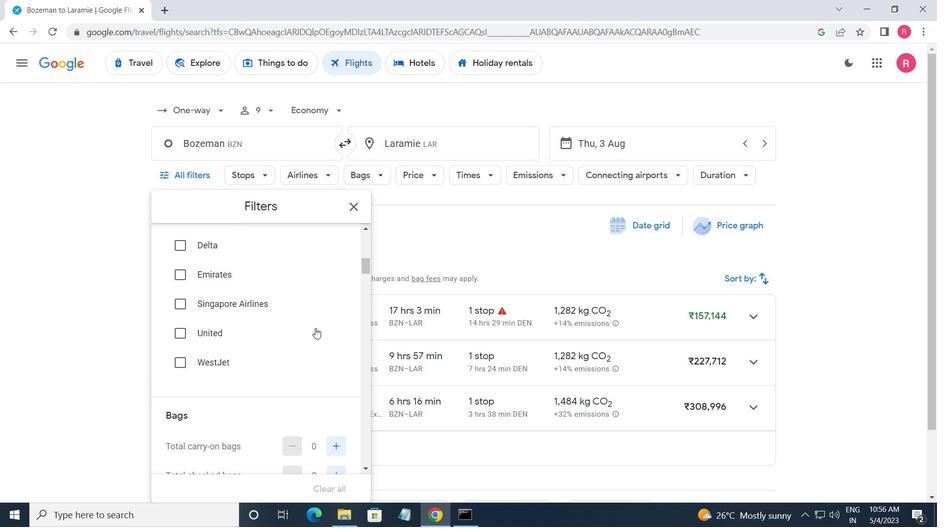 
Action: Mouse moved to (316, 329)
Screenshot: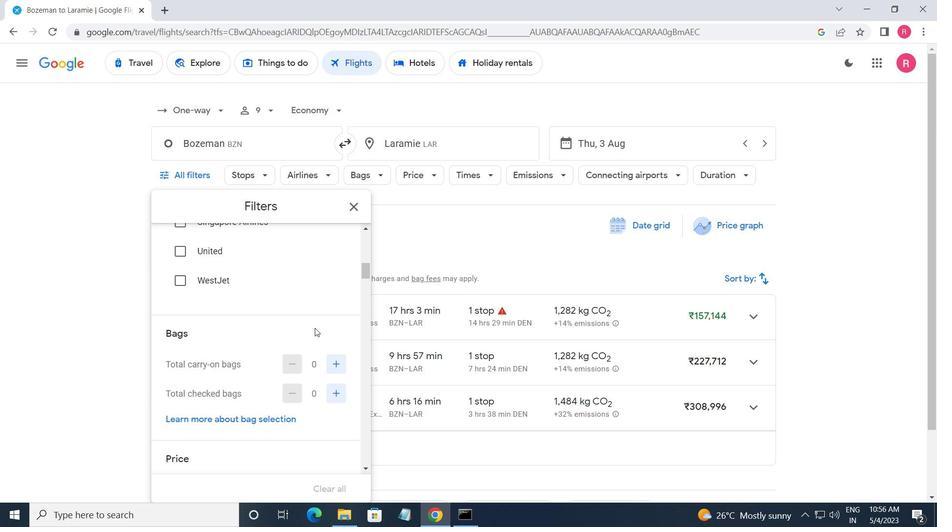 
Action: Mouse scrolled (316, 329) with delta (0, 0)
Screenshot: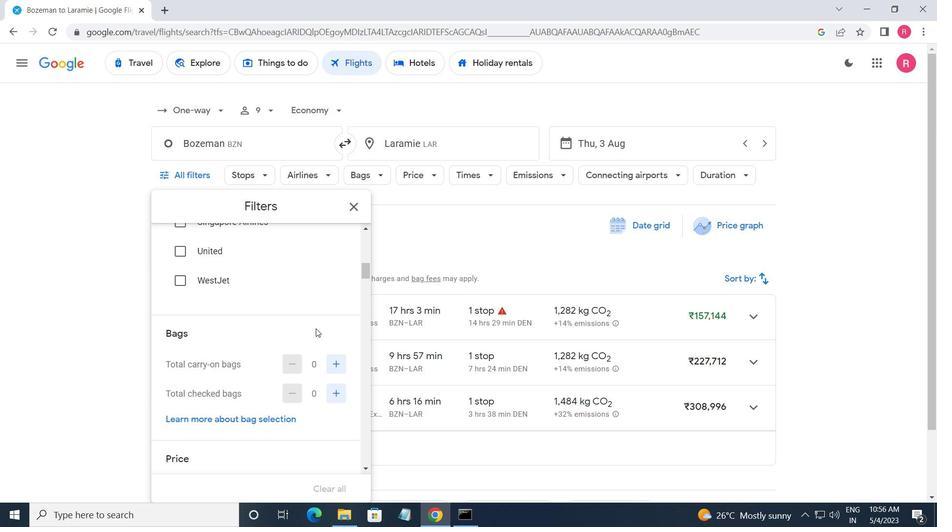 
Action: Mouse scrolled (316, 329) with delta (0, 0)
Screenshot: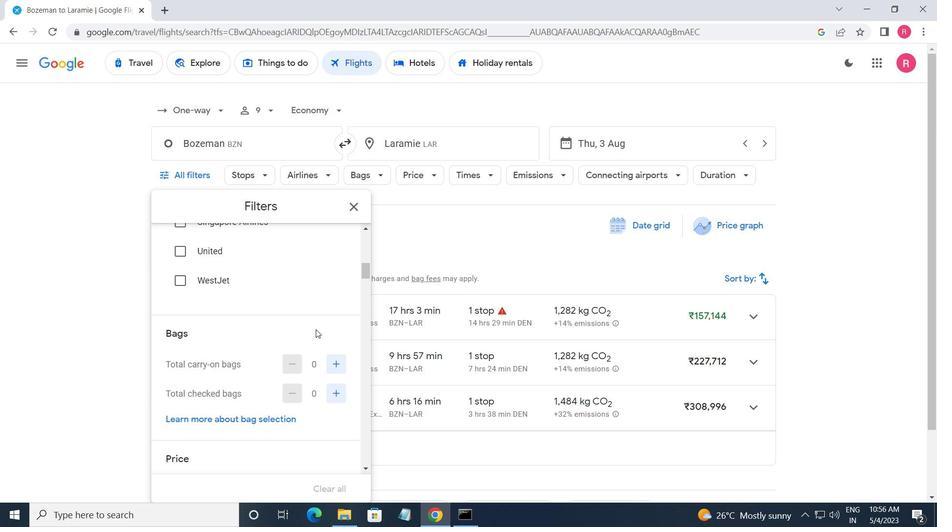
Action: Mouse moved to (331, 243)
Screenshot: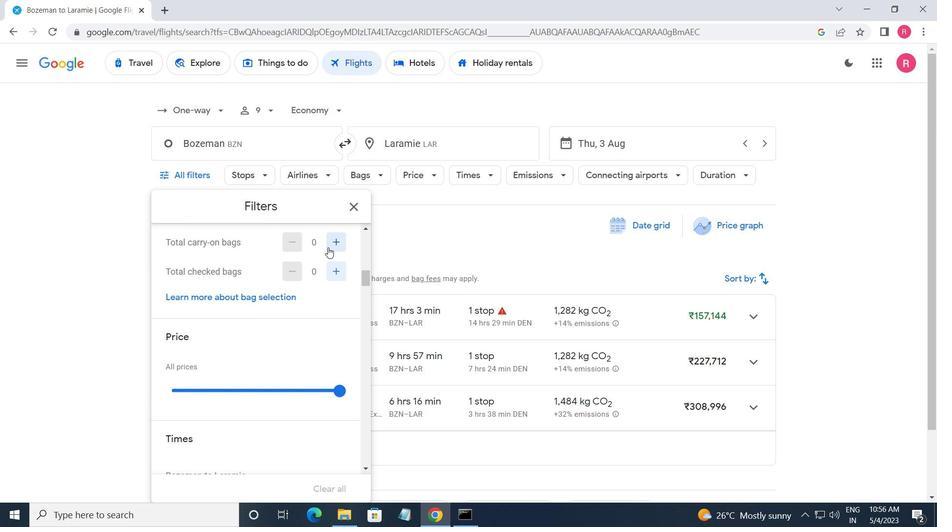 
Action: Mouse pressed left at (331, 243)
Screenshot: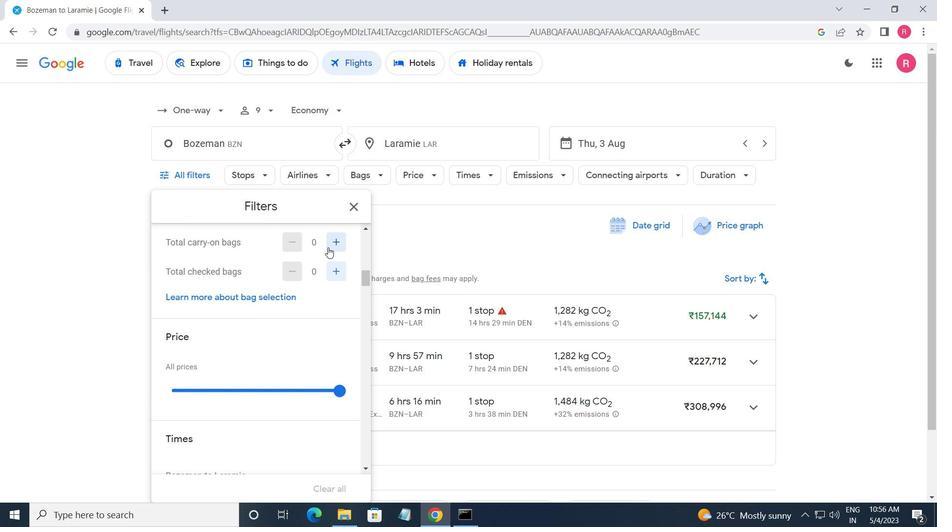 
Action: Mouse moved to (333, 270)
Screenshot: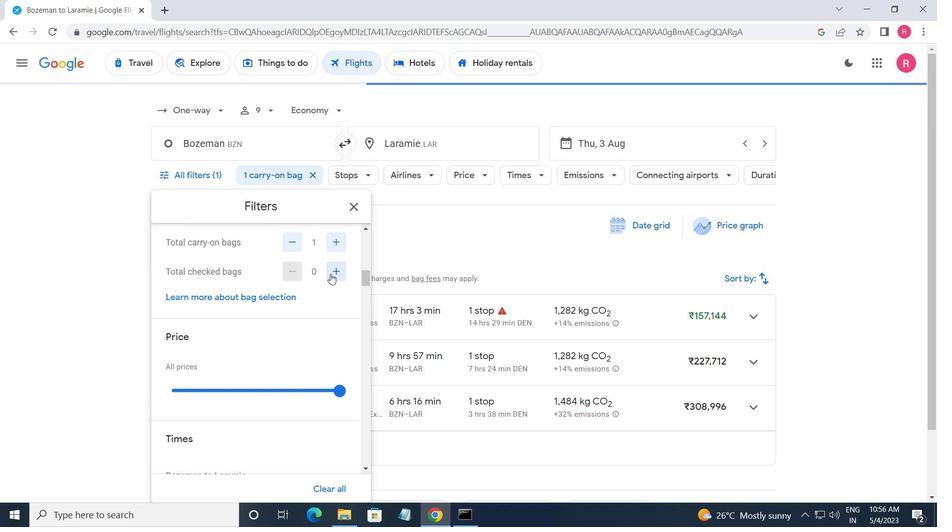 
Action: Mouse pressed left at (333, 270)
Screenshot: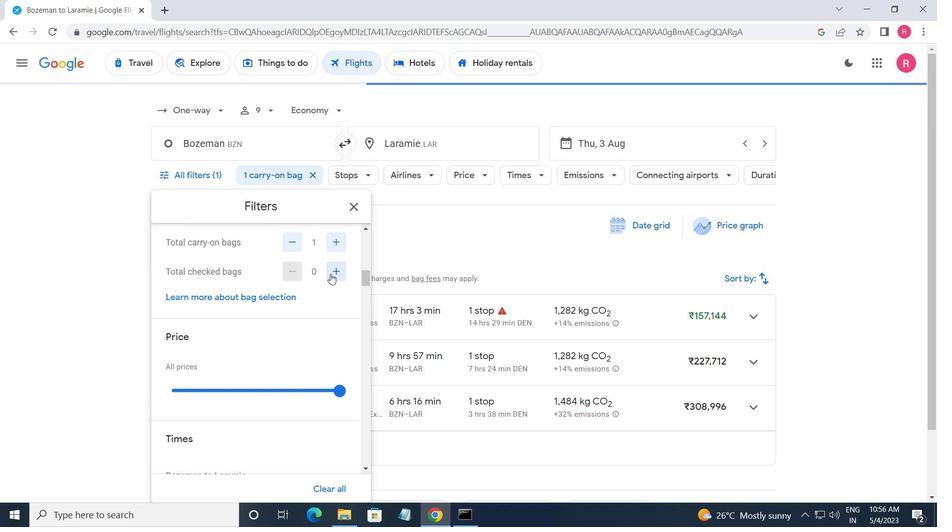 
Action: Mouse moved to (315, 328)
Screenshot: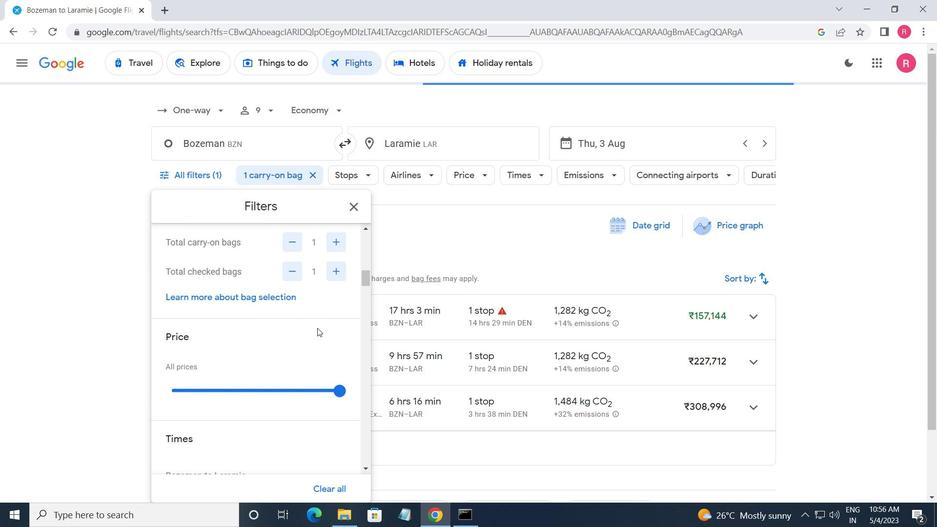 
Action: Mouse scrolled (315, 328) with delta (0, 0)
Screenshot: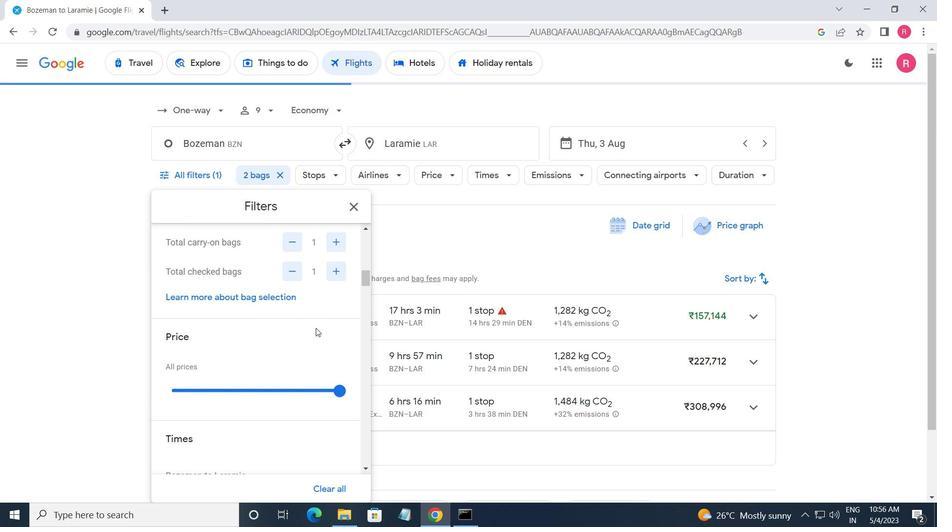 
Action: Mouse moved to (341, 323)
Screenshot: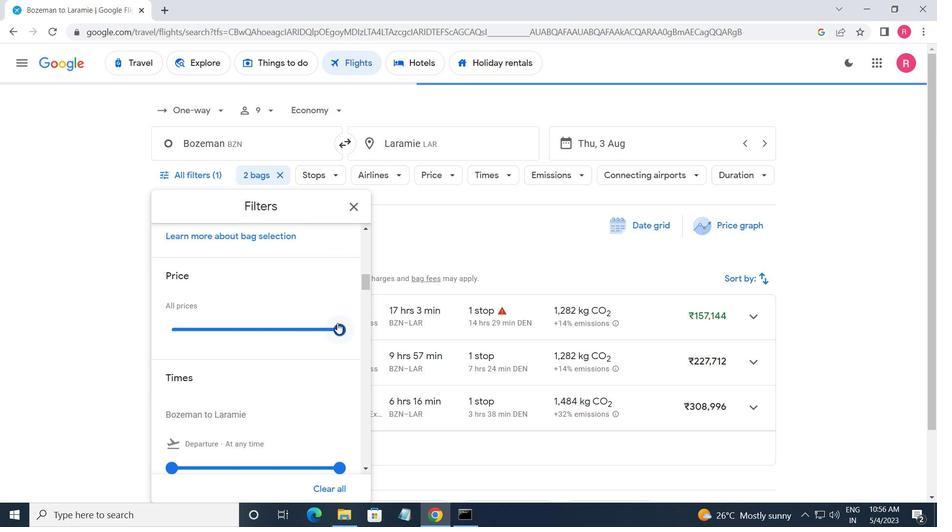 
Action: Mouse pressed left at (341, 323)
Screenshot: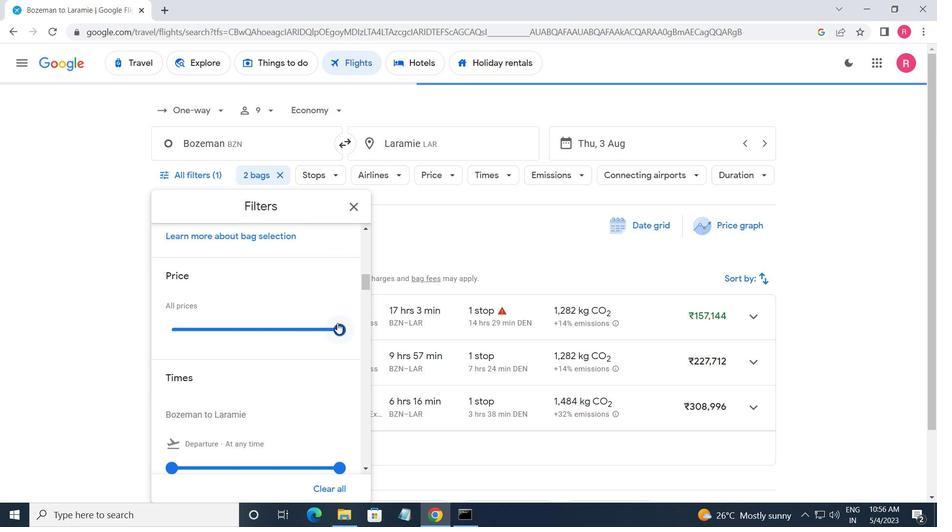 
Action: Mouse moved to (188, 337)
Screenshot: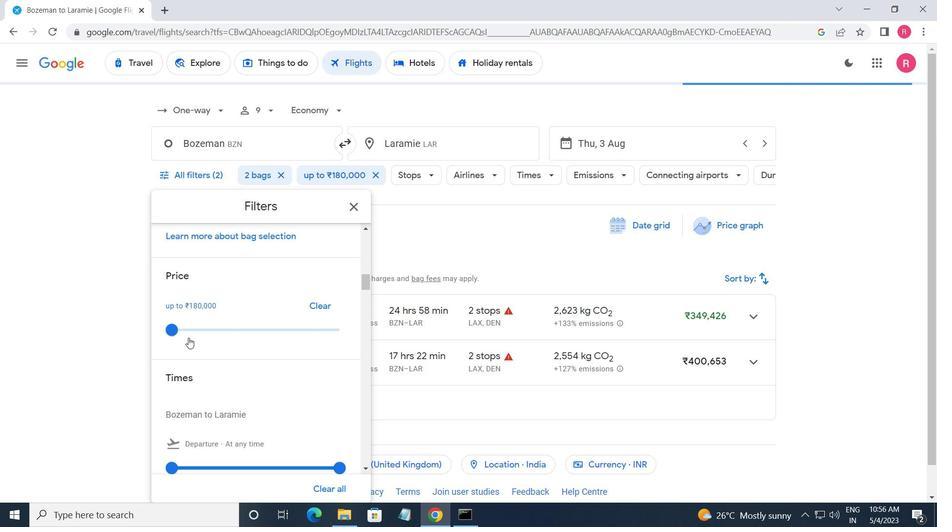 
Action: Mouse scrolled (188, 336) with delta (0, 0)
Screenshot: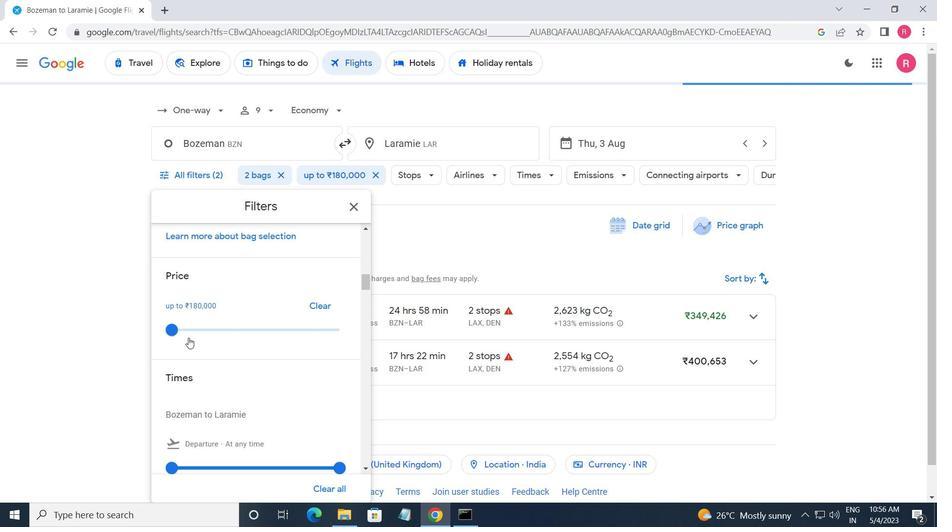 
Action: Mouse moved to (189, 337)
Screenshot: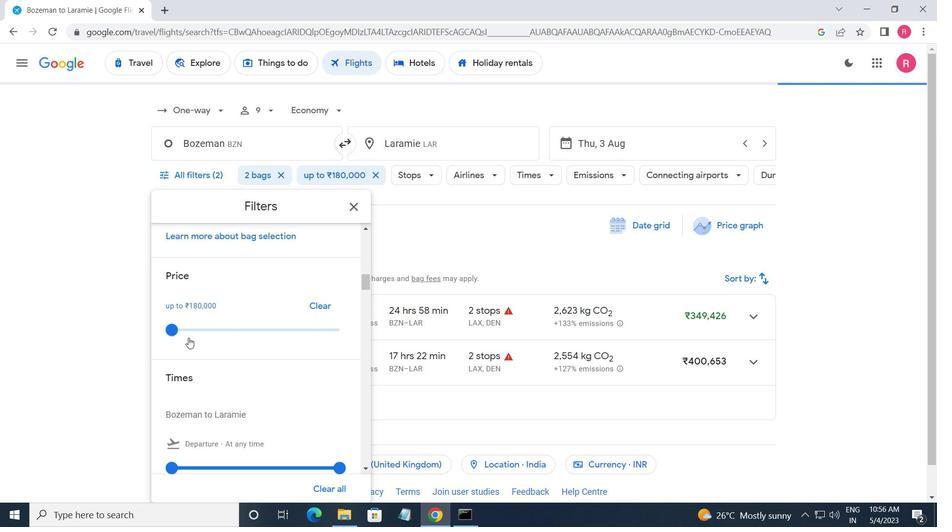 
Action: Mouse scrolled (189, 337) with delta (0, 0)
Screenshot: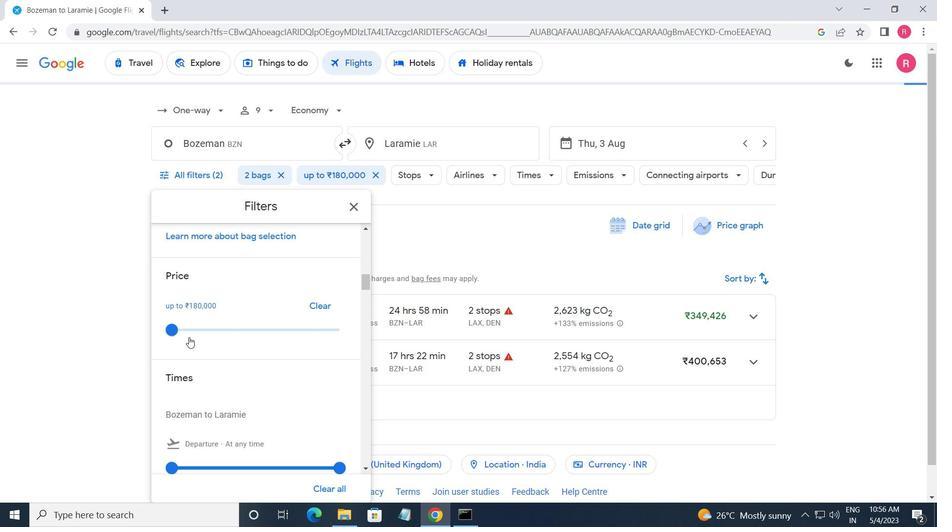 
Action: Mouse moved to (175, 348)
Screenshot: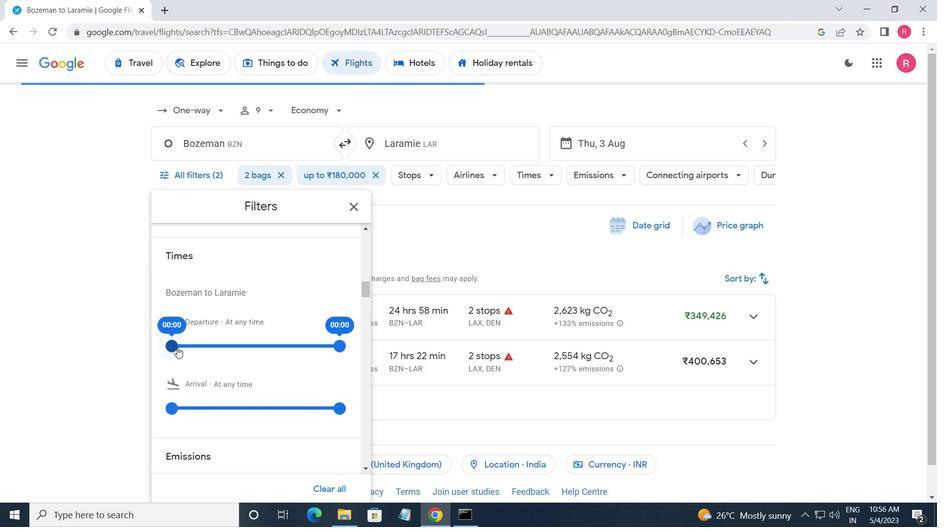 
Action: Mouse pressed left at (175, 348)
Screenshot: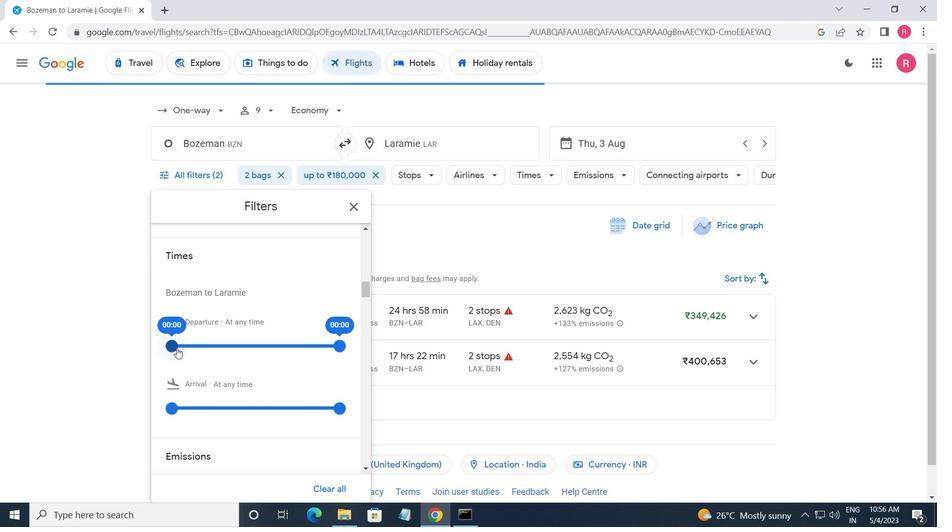 
Action: Mouse moved to (339, 349)
Screenshot: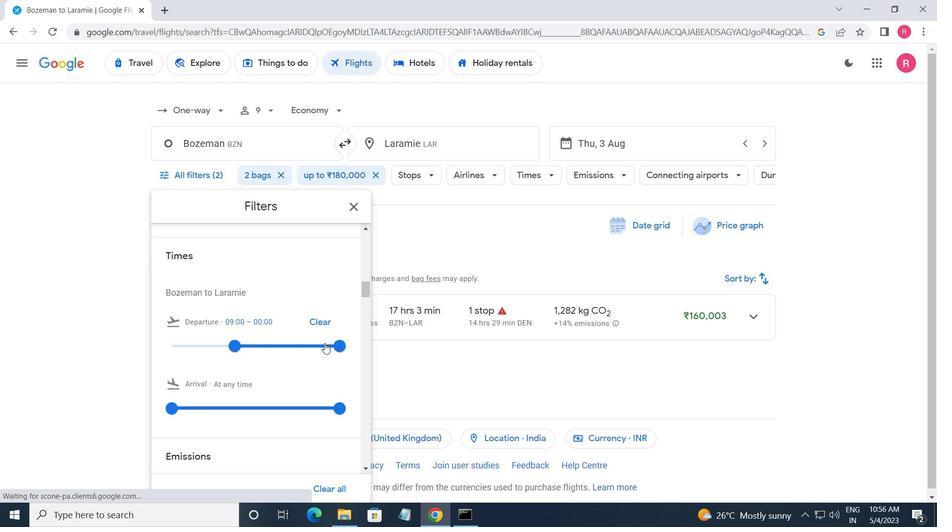 
Action: Mouse pressed left at (339, 349)
Screenshot: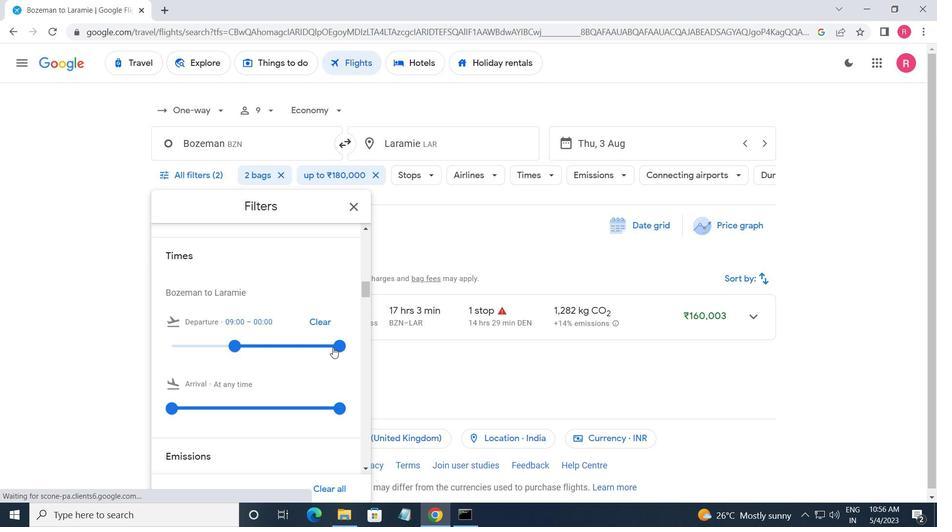 
Action: Mouse moved to (352, 208)
Screenshot: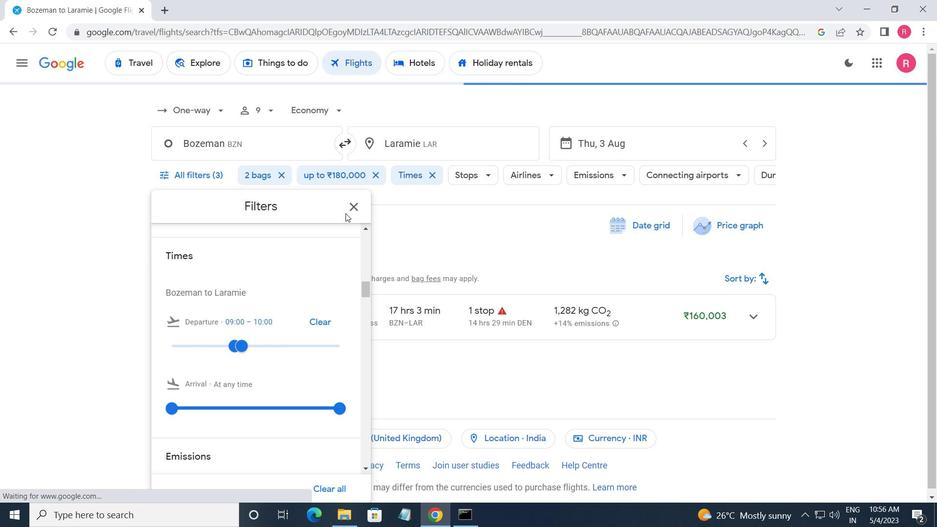 
Action: Mouse pressed left at (352, 208)
Screenshot: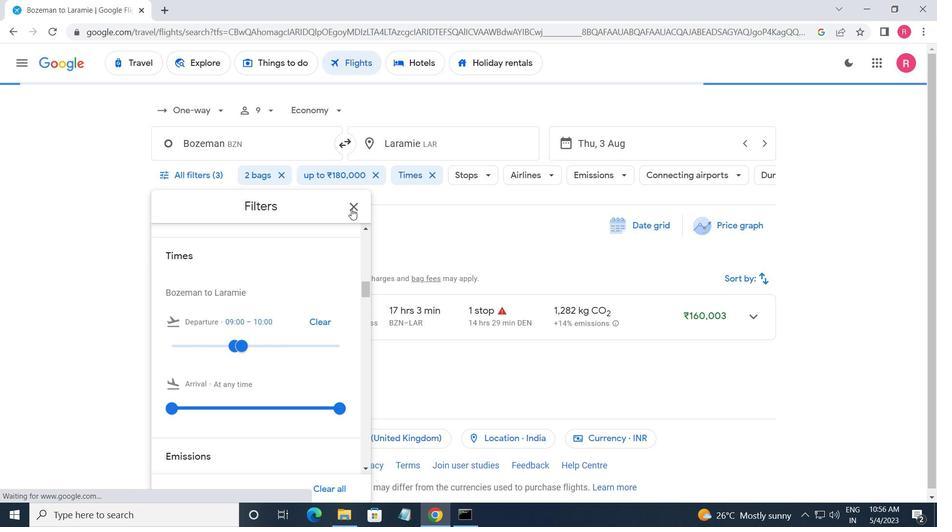 
Action: Mouse moved to (224, 210)
Screenshot: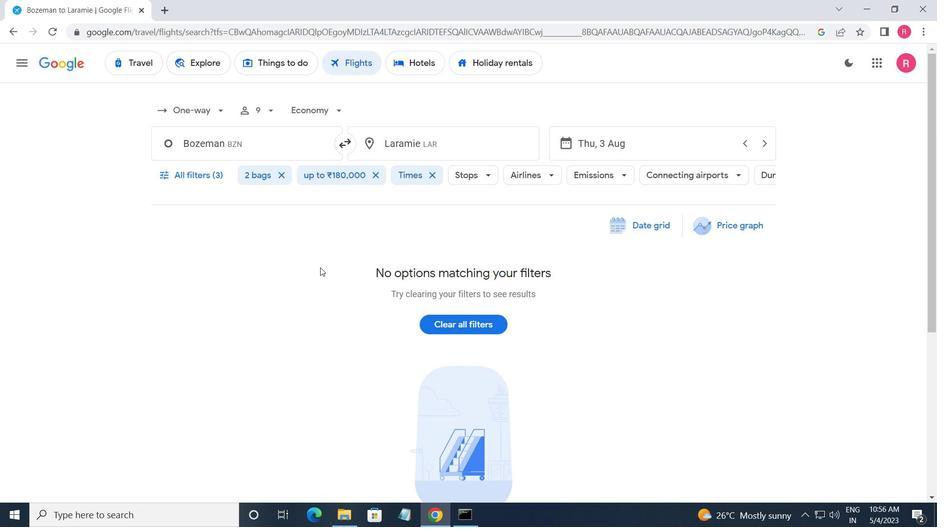 
